 Task: Check the average views per listing of formal dining room in the last 3 years.
Action: Mouse moved to (997, 223)
Screenshot: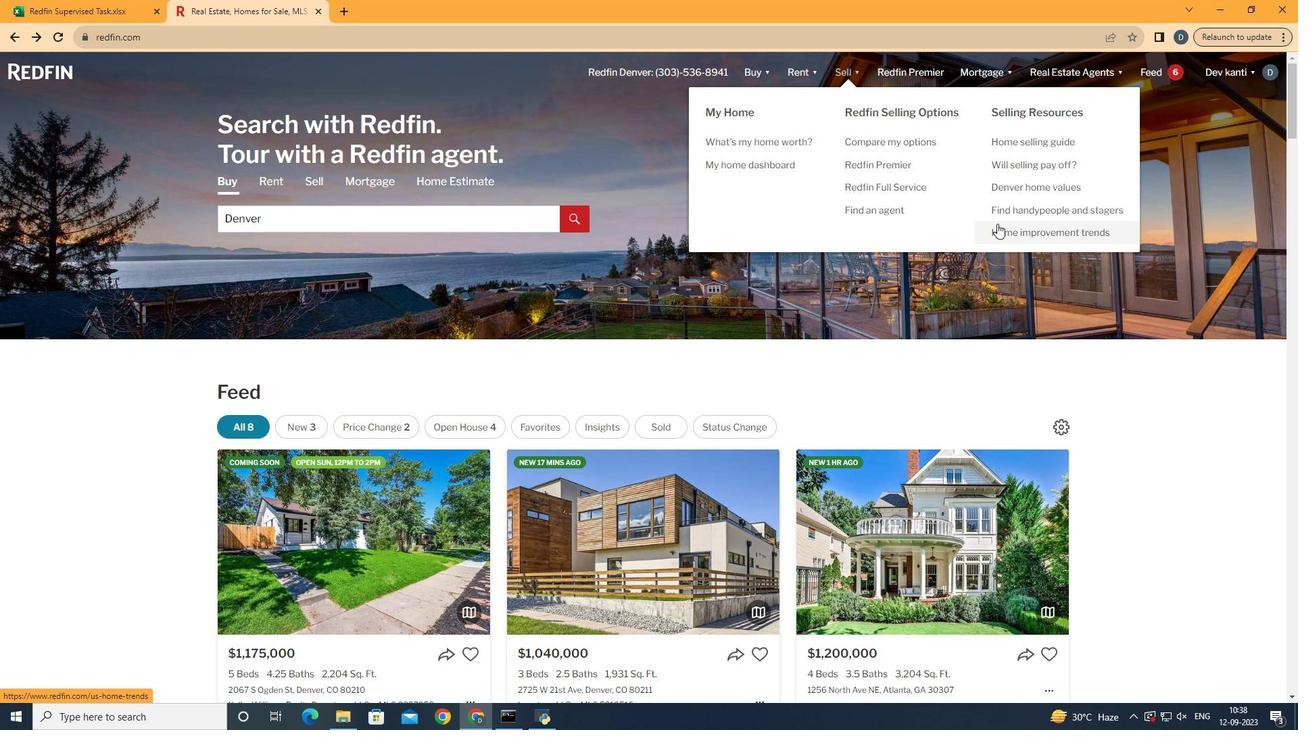 
Action: Mouse pressed left at (997, 223)
Screenshot: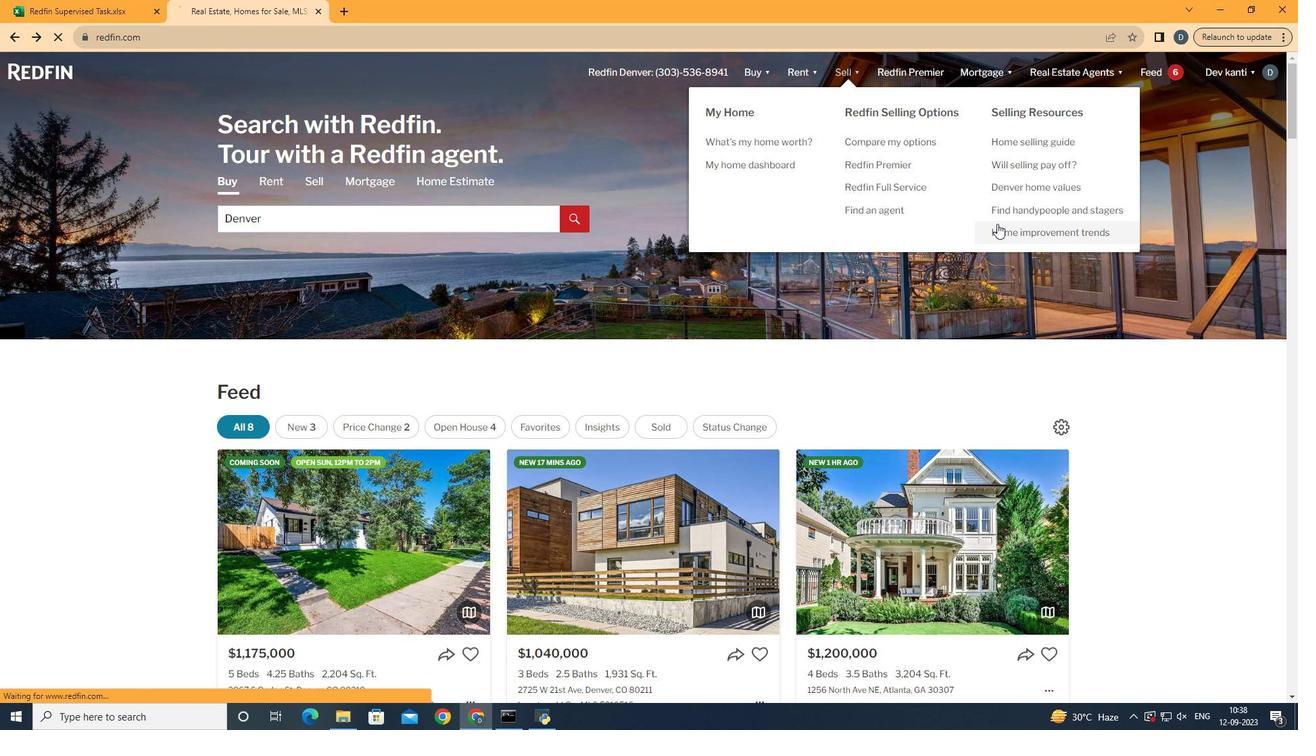 
Action: Mouse moved to (342, 261)
Screenshot: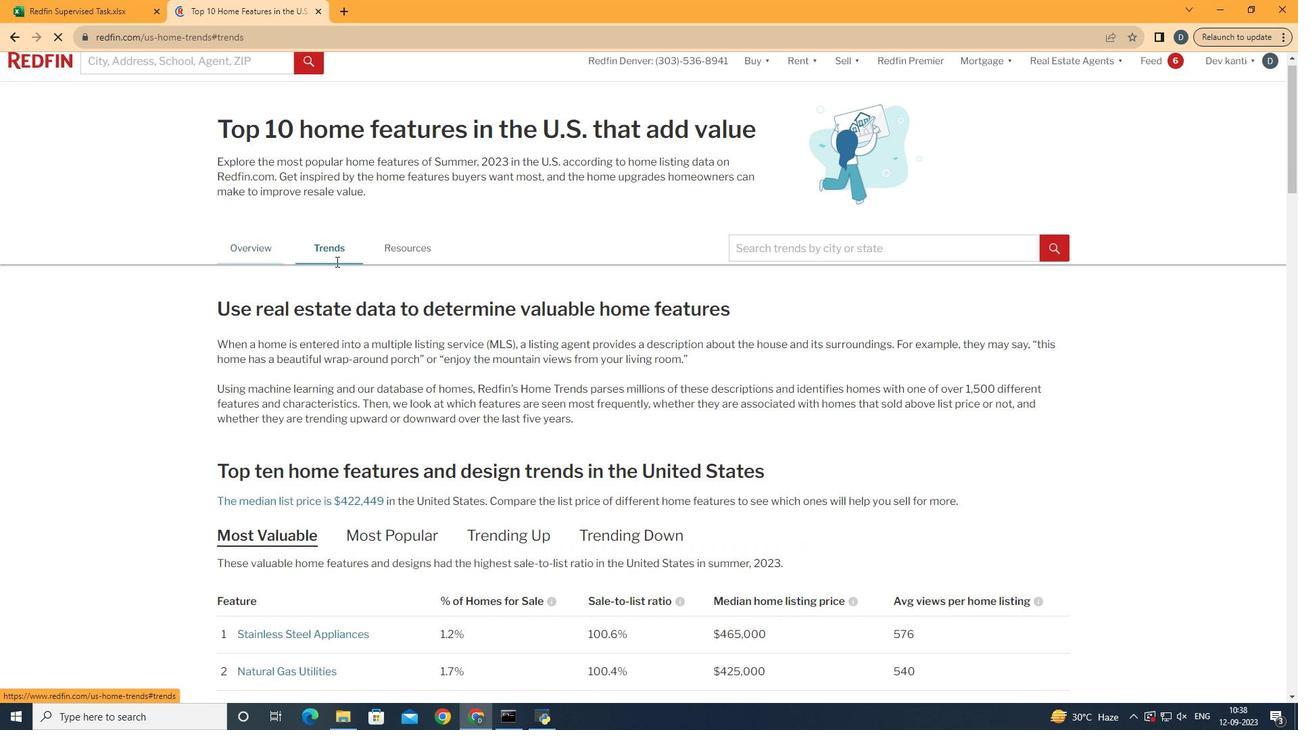 
Action: Mouse pressed left at (342, 261)
Screenshot: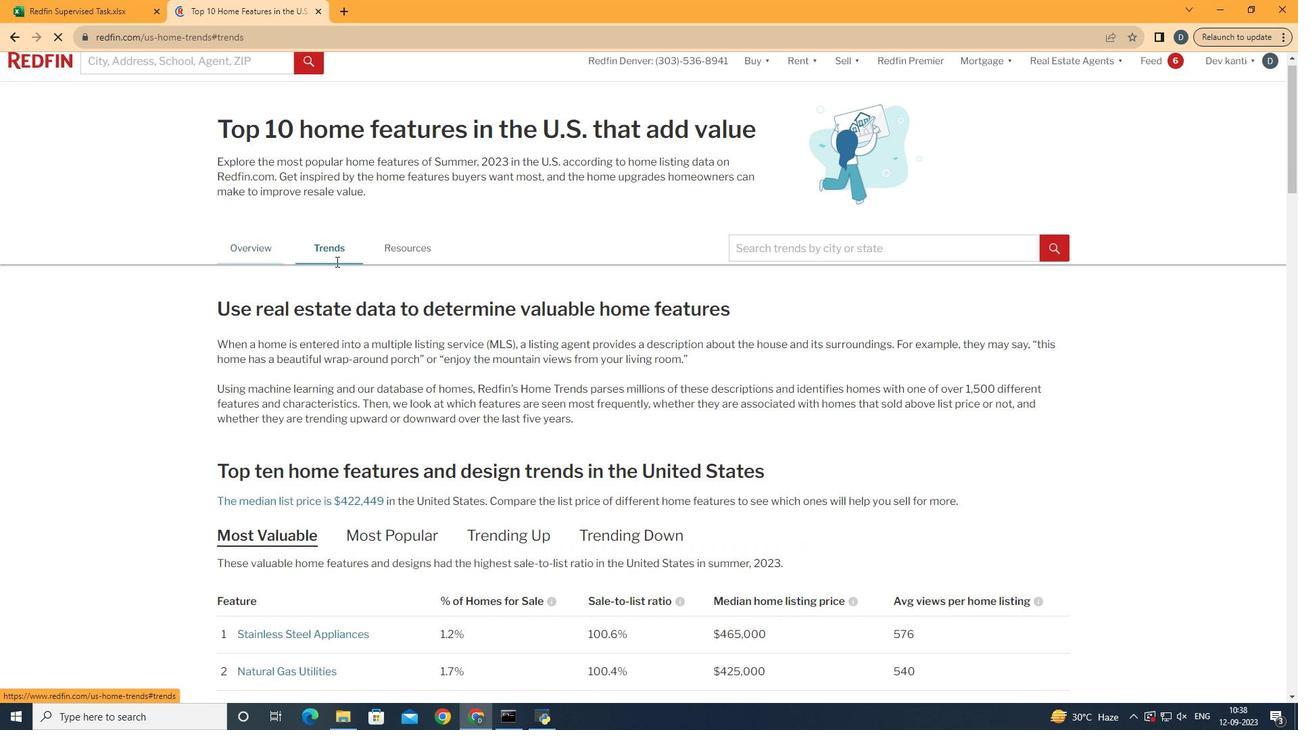 
Action: Mouse moved to (421, 348)
Screenshot: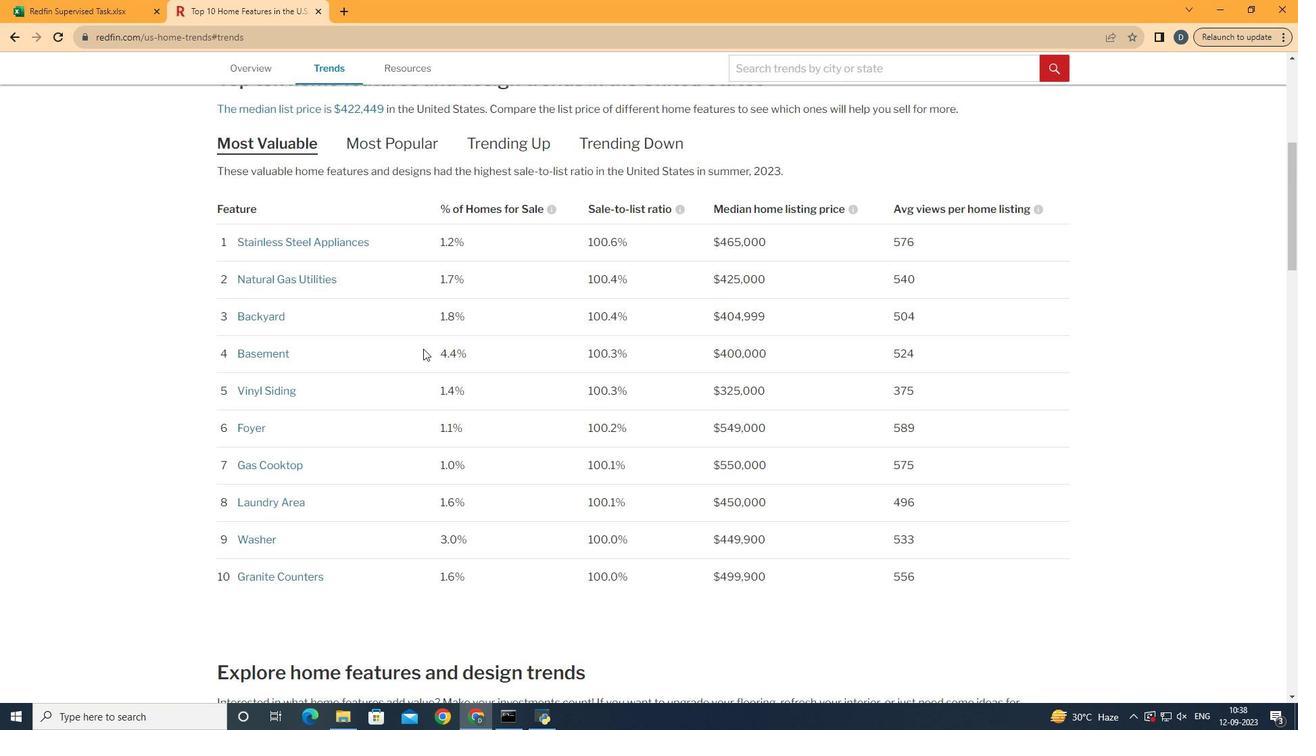 
Action: Mouse scrolled (421, 348) with delta (0, 0)
Screenshot: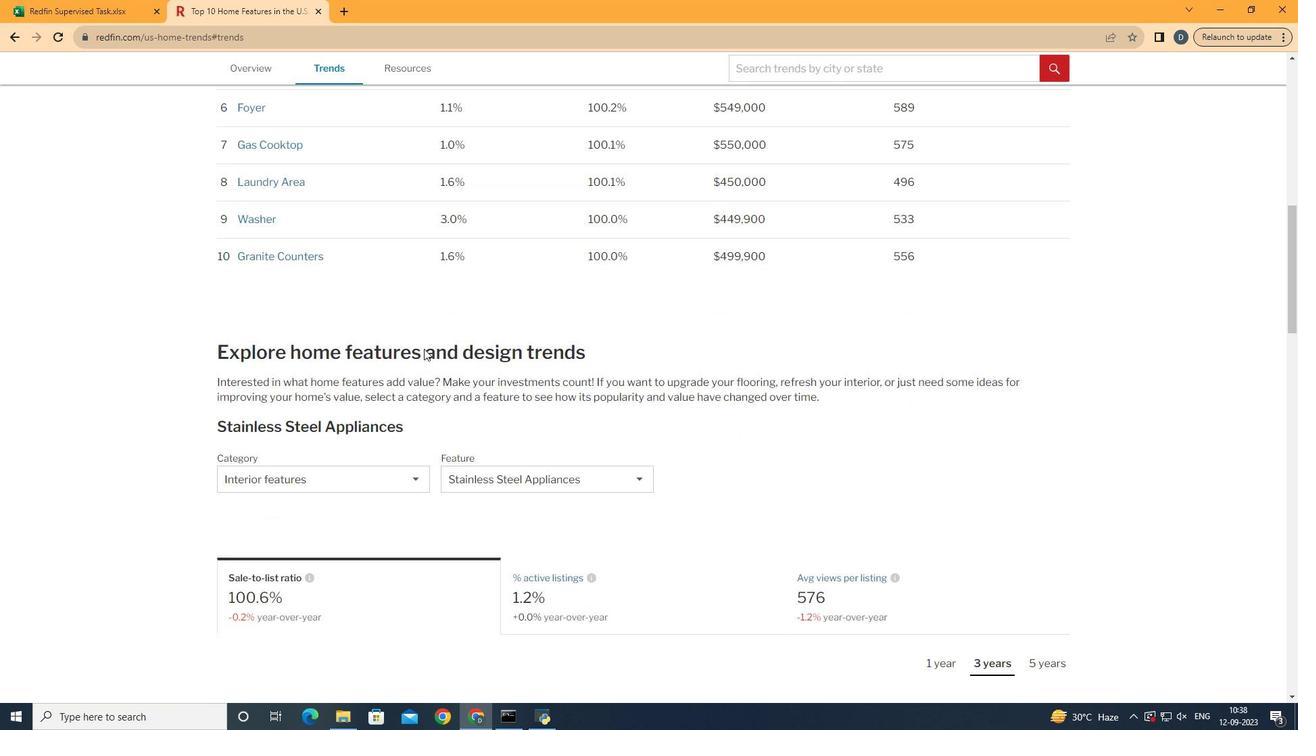 
Action: Mouse scrolled (421, 348) with delta (0, 0)
Screenshot: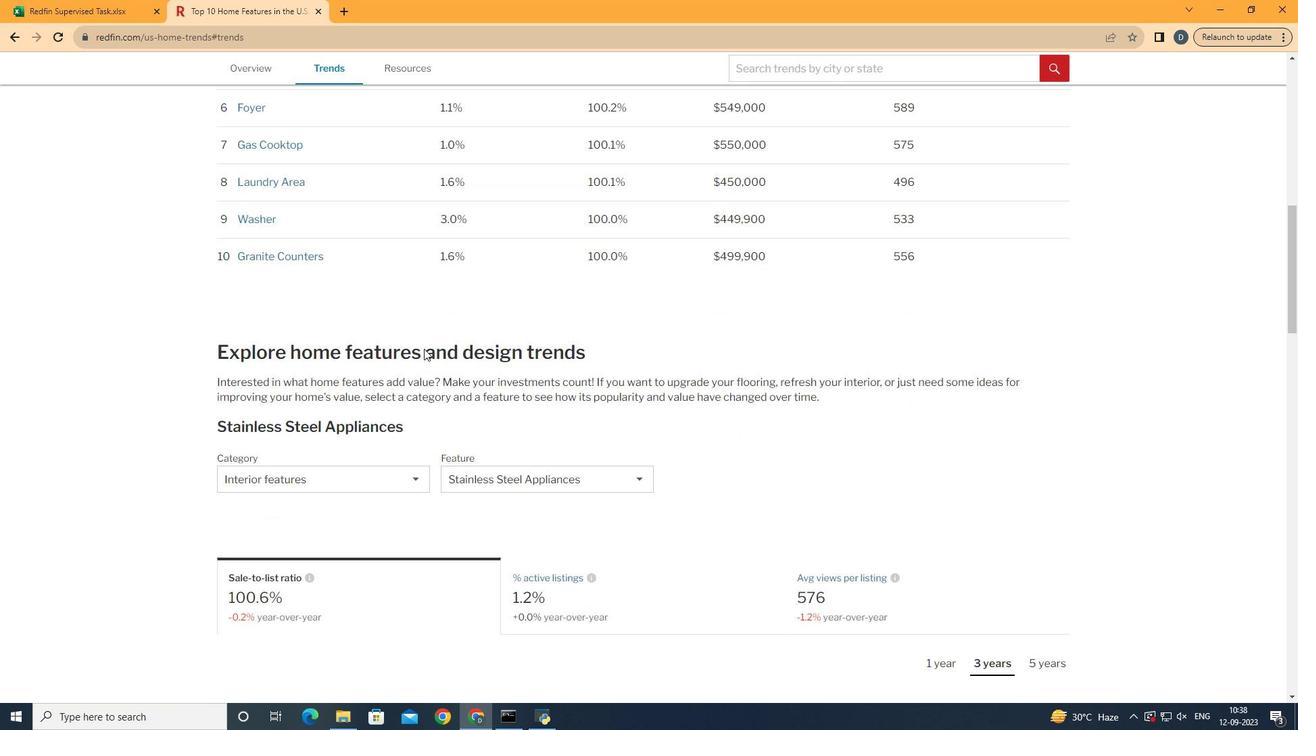 
Action: Mouse scrolled (421, 348) with delta (0, 0)
Screenshot: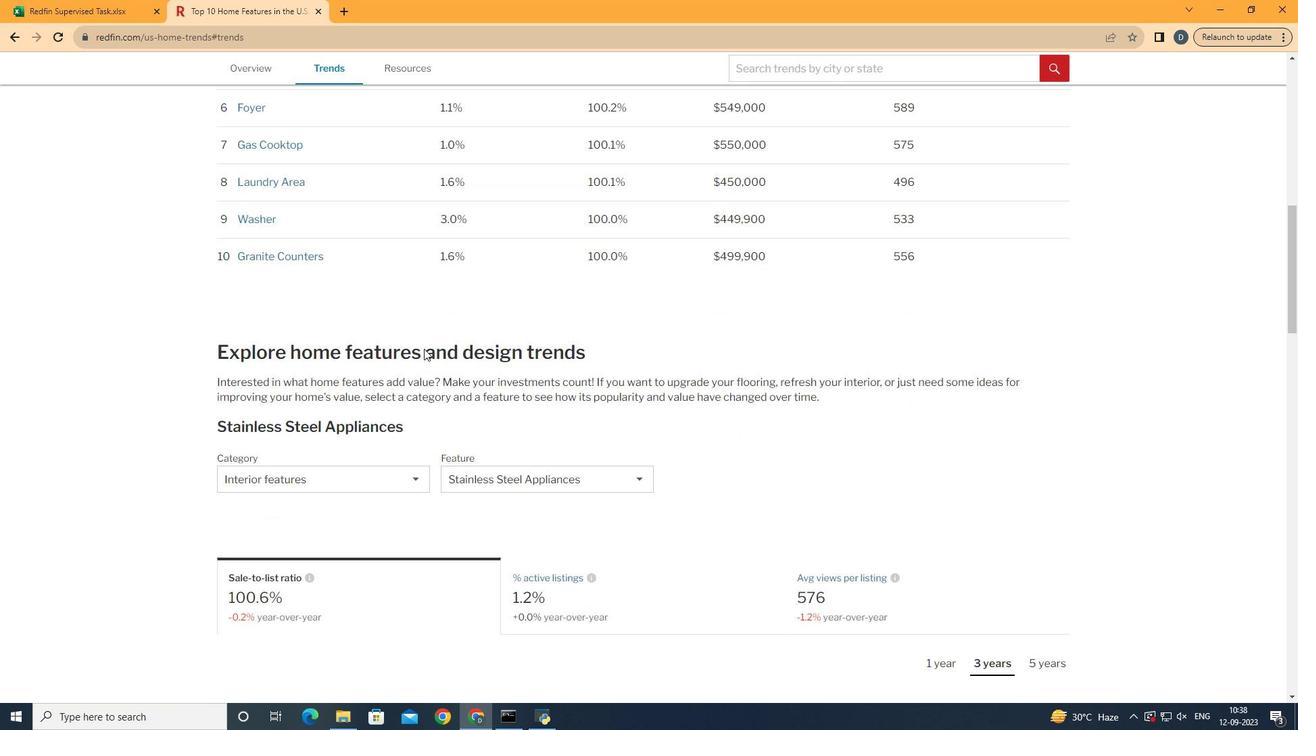 
Action: Mouse scrolled (421, 348) with delta (0, 0)
Screenshot: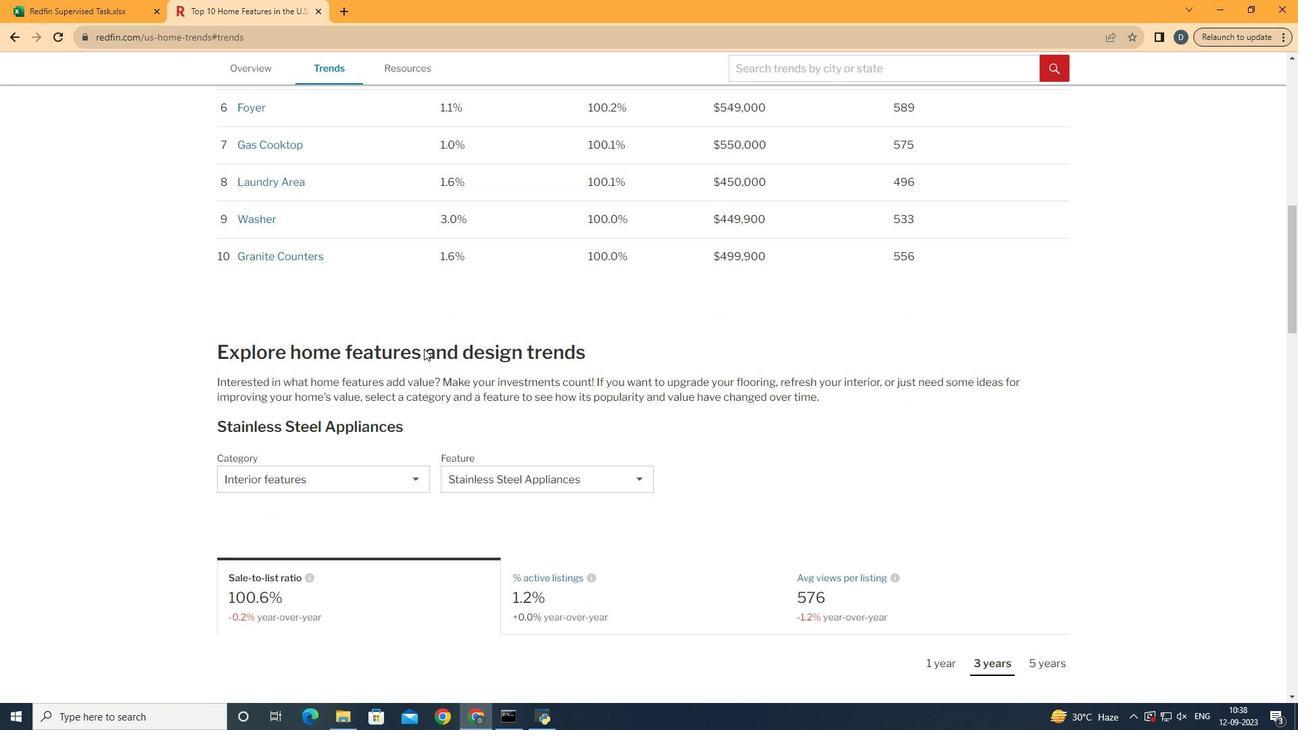
Action: Mouse moved to (422, 348)
Screenshot: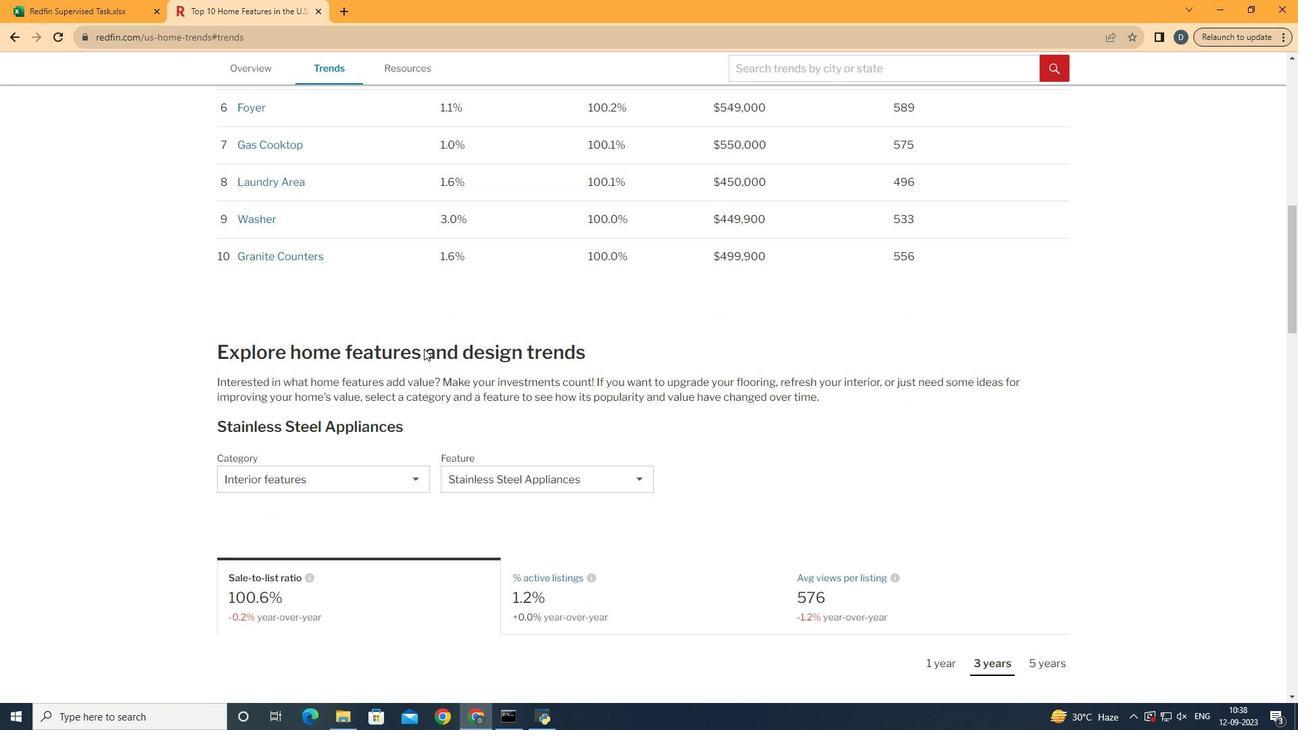 
Action: Mouse scrolled (422, 348) with delta (0, 0)
Screenshot: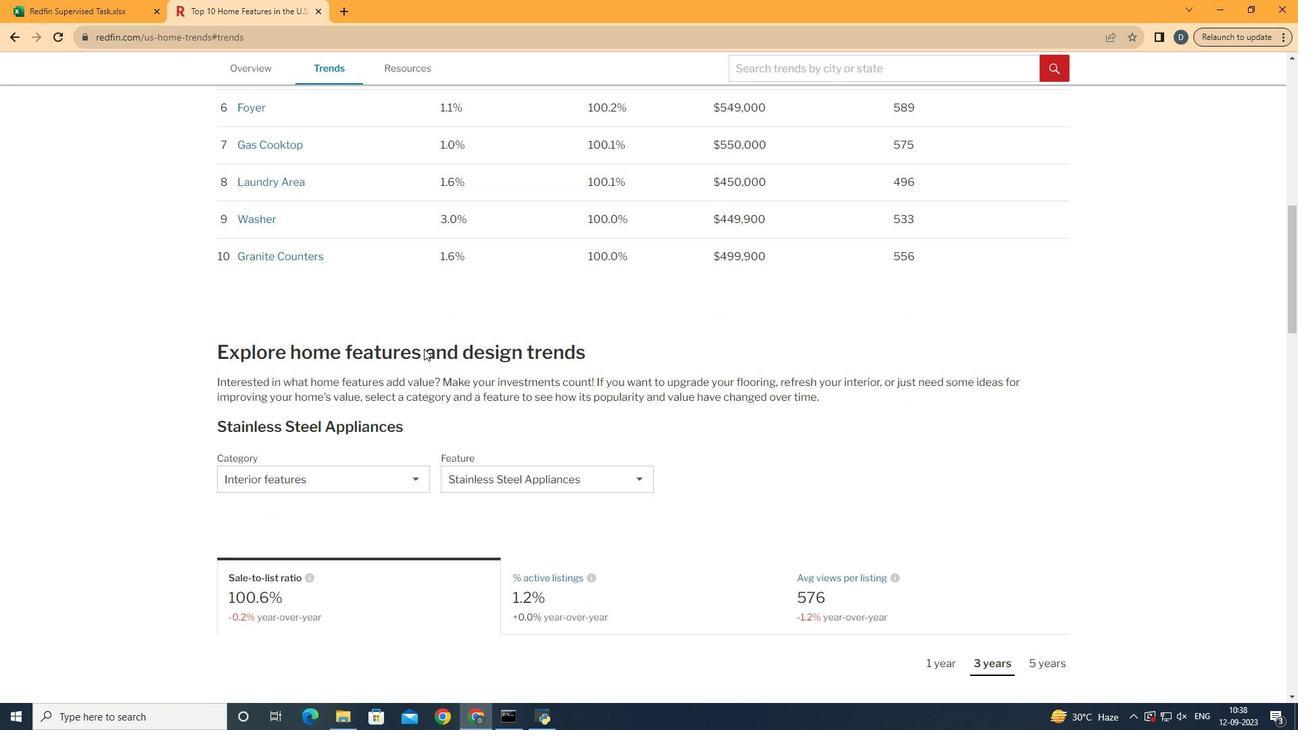
Action: Mouse moved to (424, 348)
Screenshot: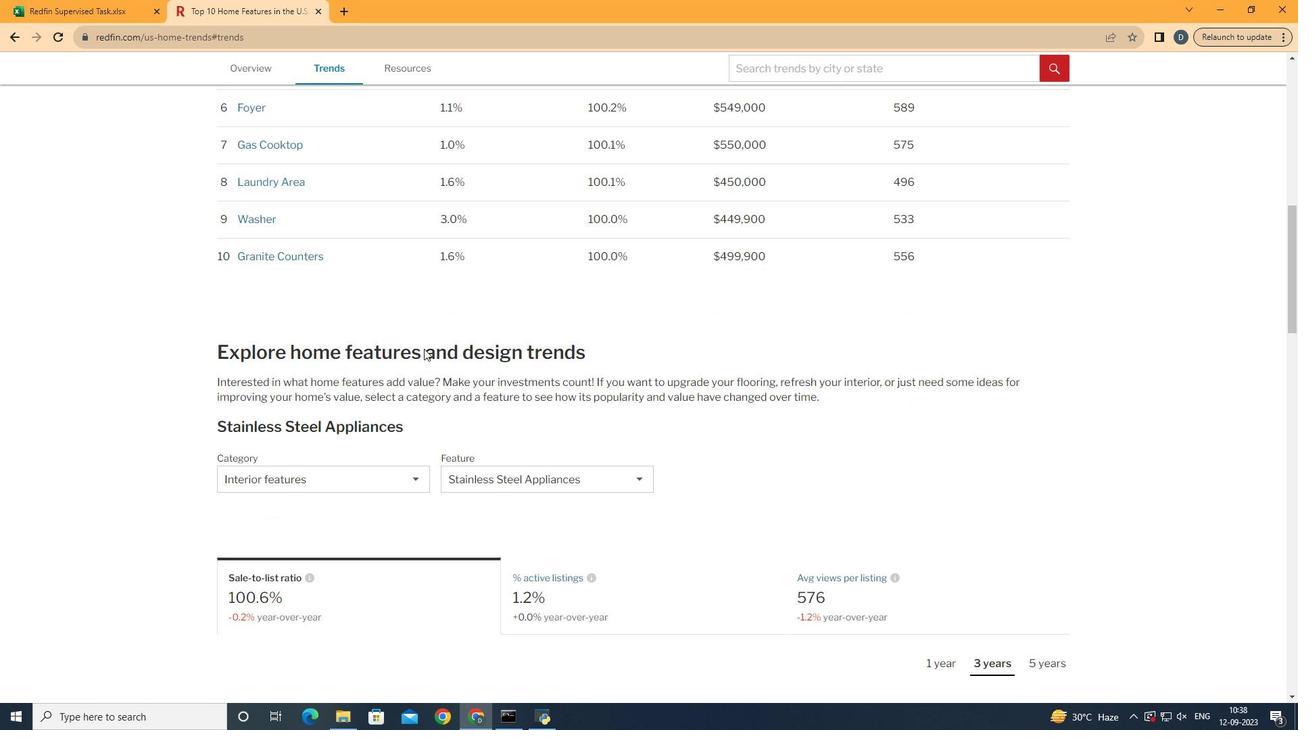 
Action: Mouse scrolled (424, 348) with delta (0, 0)
Screenshot: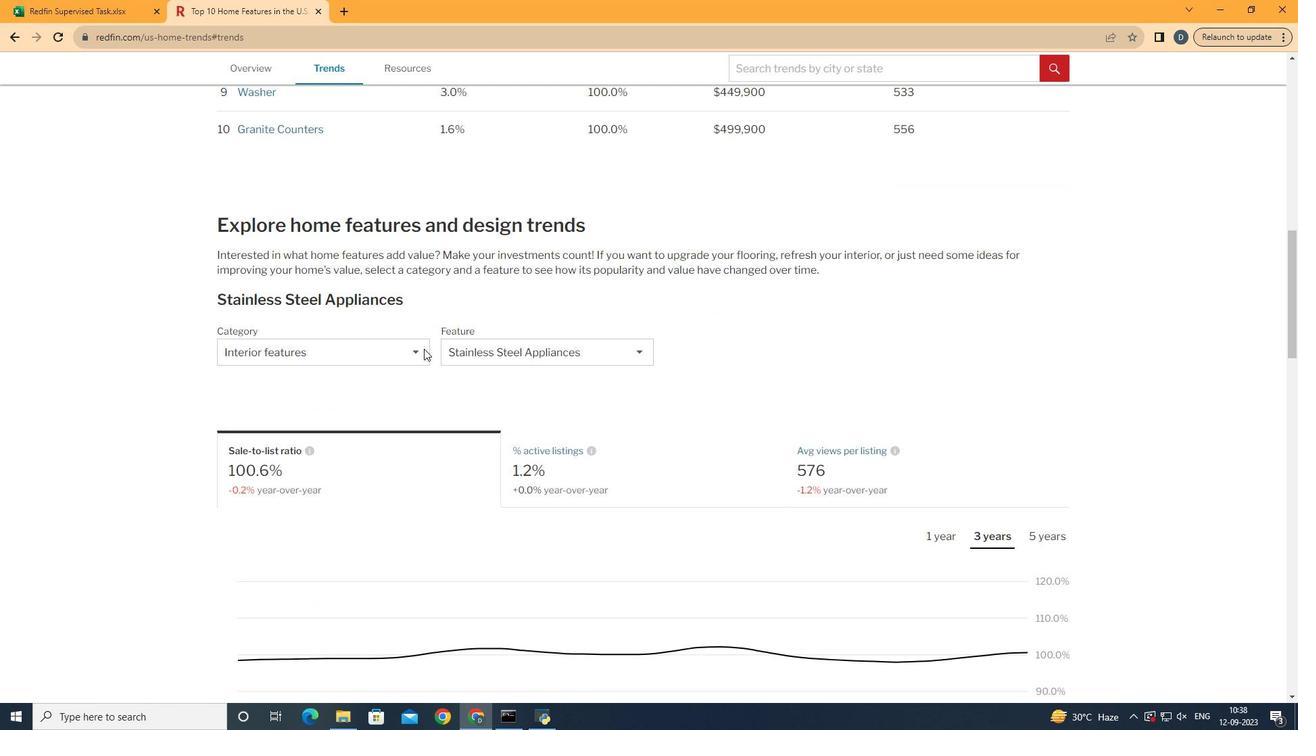 
Action: Mouse scrolled (424, 348) with delta (0, 0)
Screenshot: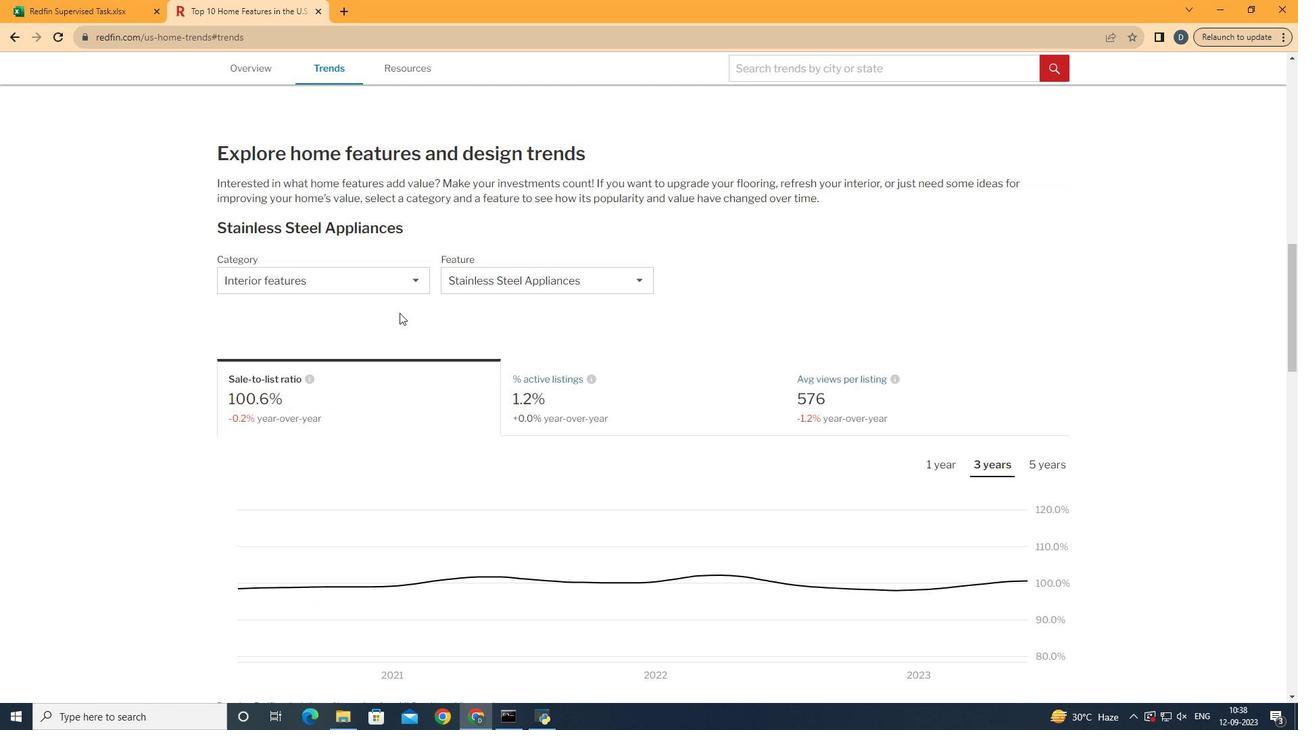 
Action: Mouse scrolled (424, 348) with delta (0, 0)
Screenshot: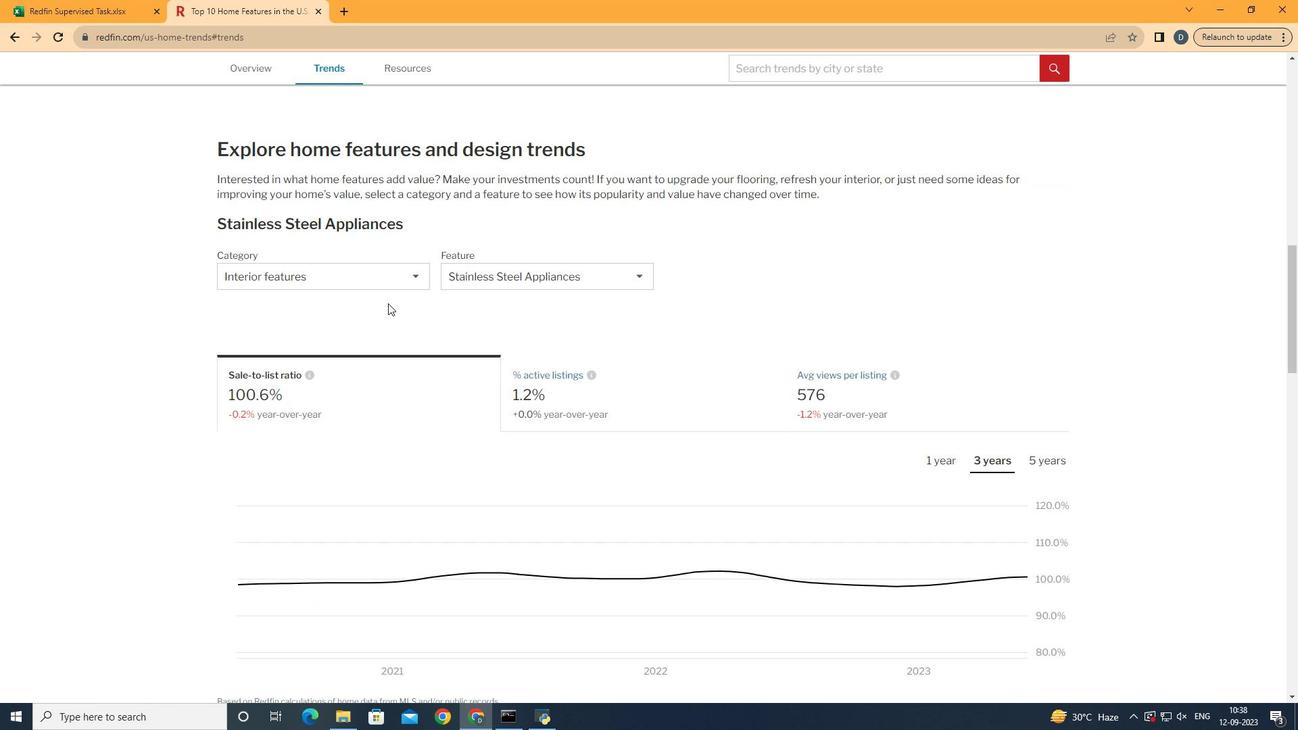 
Action: Mouse moved to (384, 278)
Screenshot: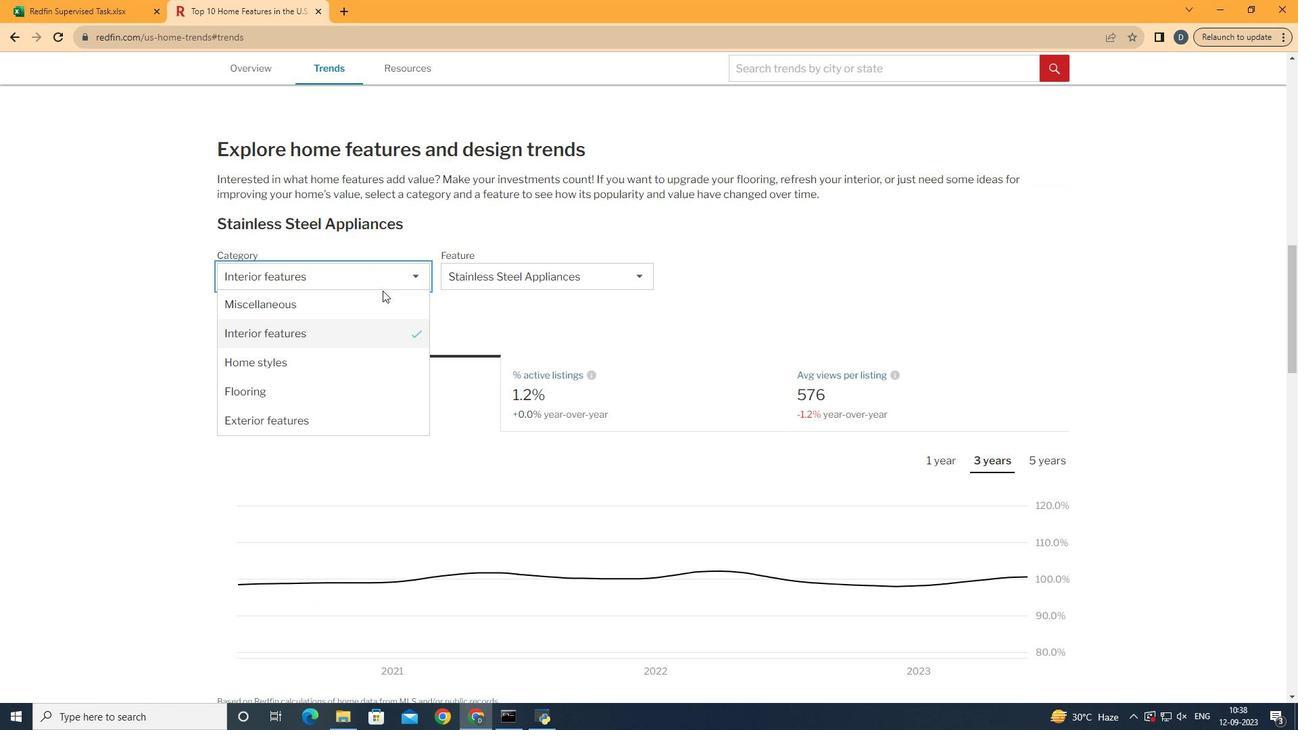
Action: Mouse pressed left at (384, 278)
Screenshot: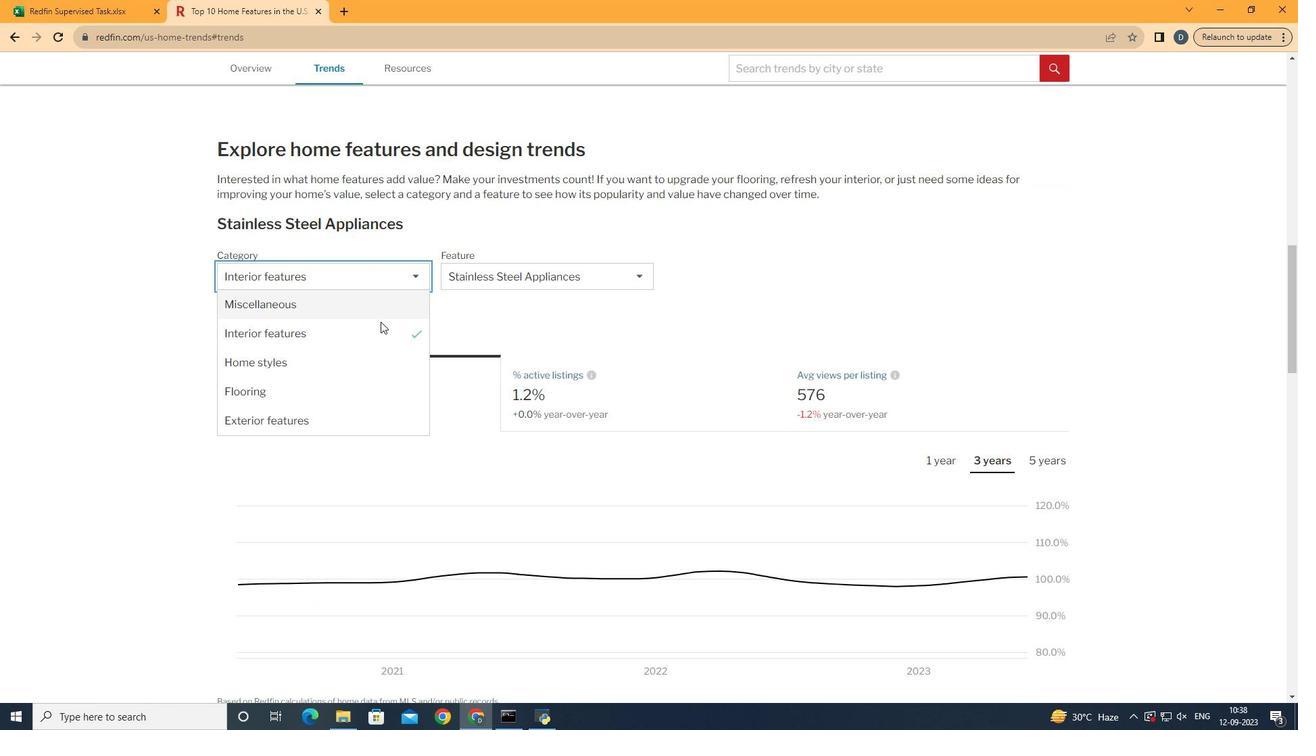 
Action: Mouse moved to (380, 336)
Screenshot: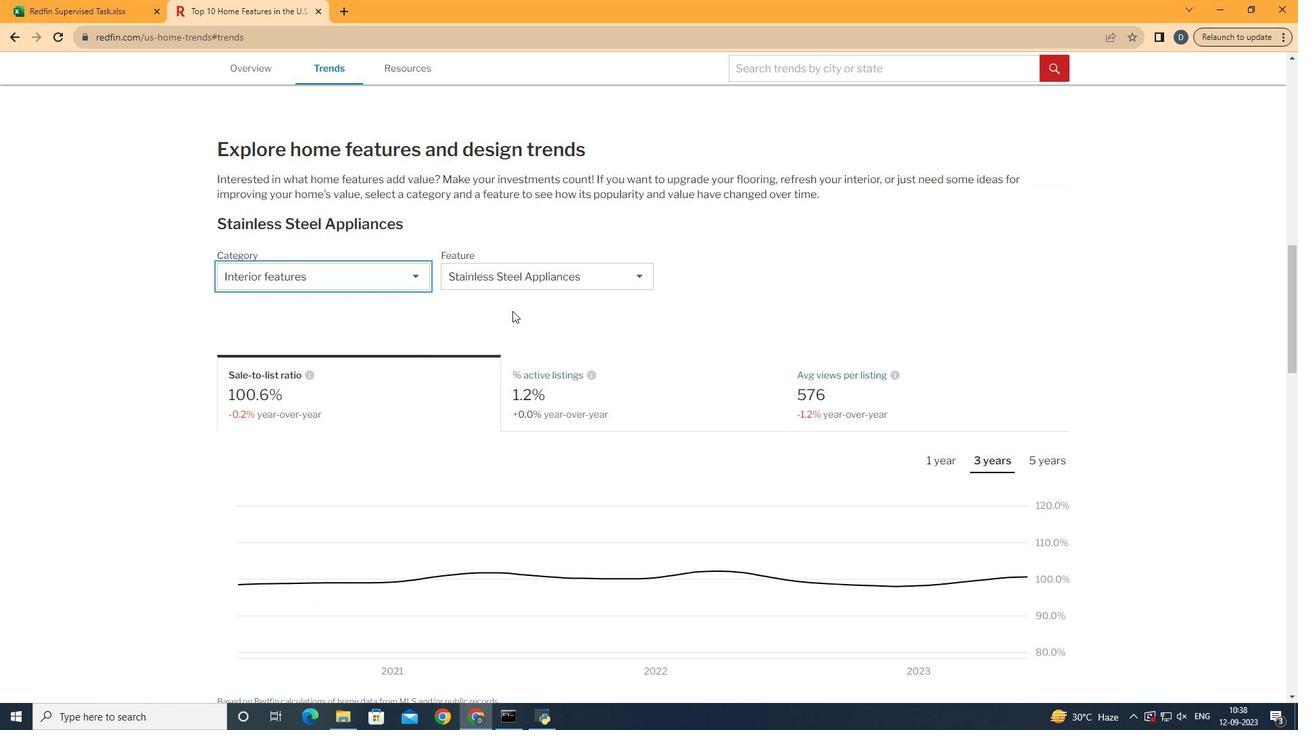 
Action: Mouse pressed left at (380, 336)
Screenshot: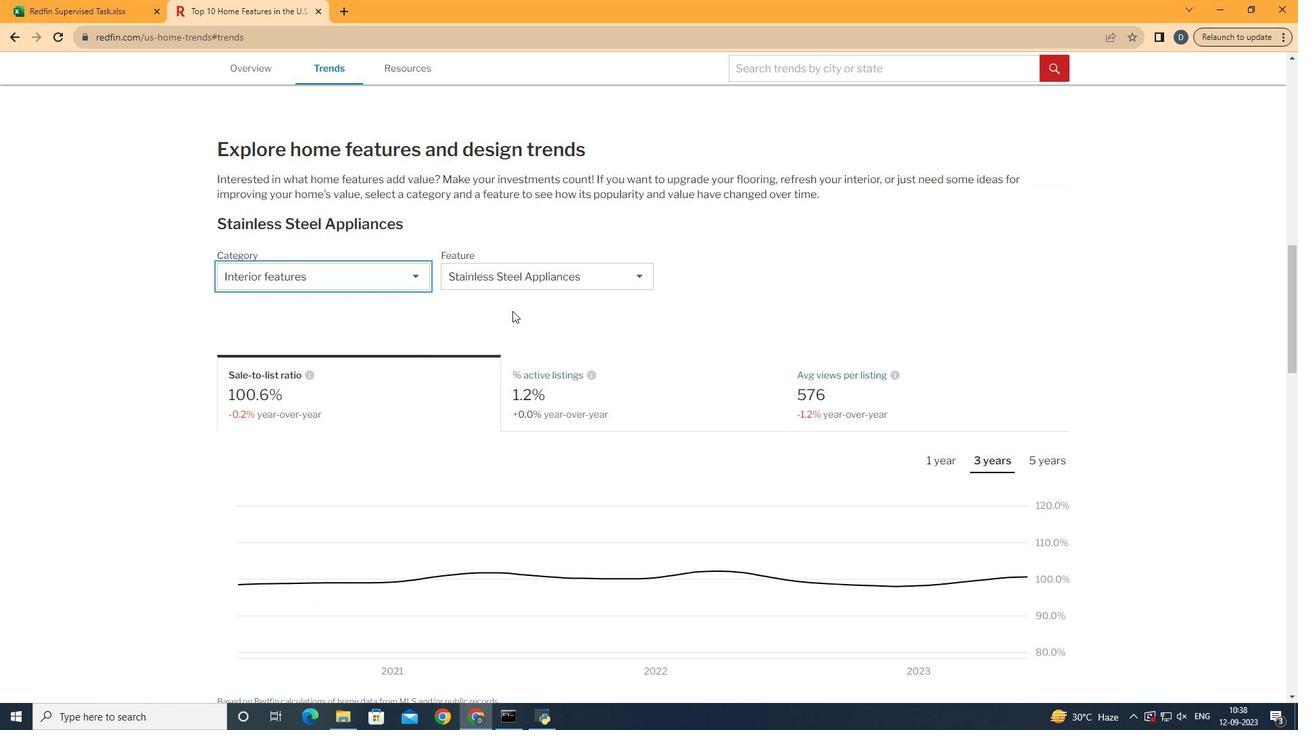 
Action: Mouse moved to (552, 284)
Screenshot: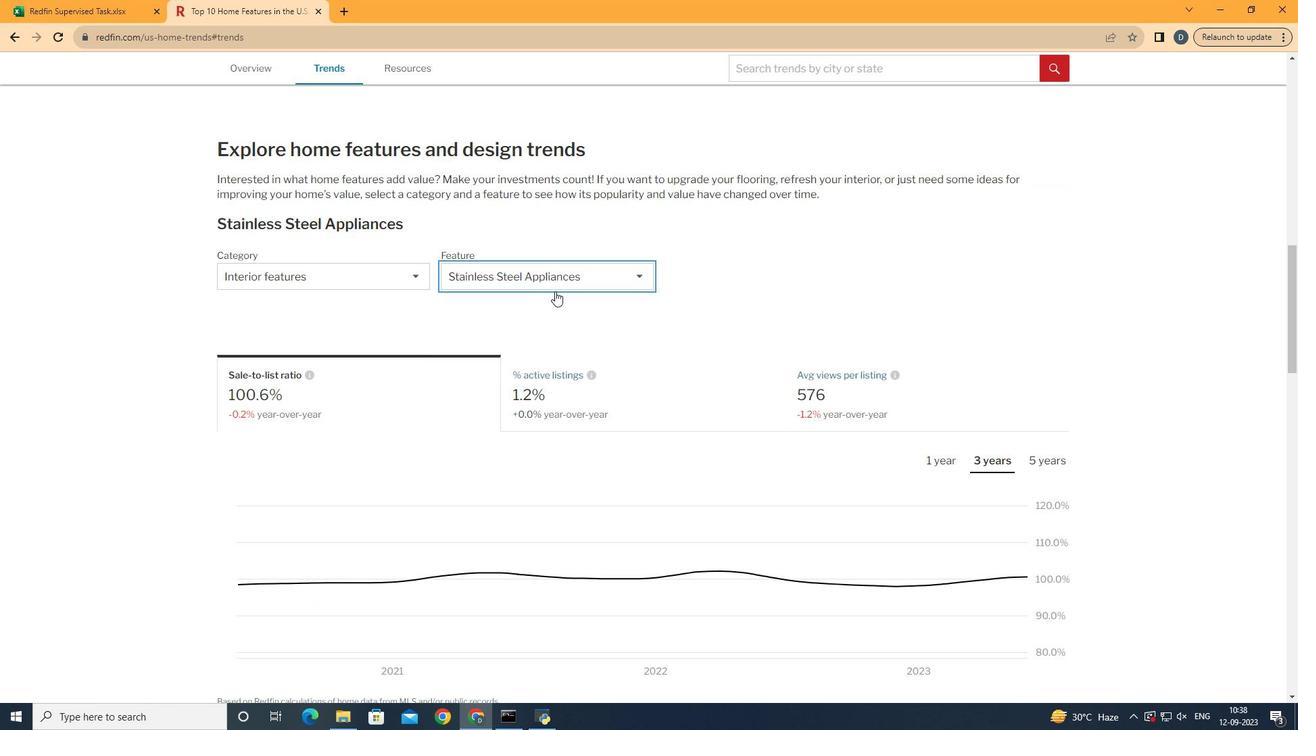 
Action: Mouse pressed left at (552, 284)
Screenshot: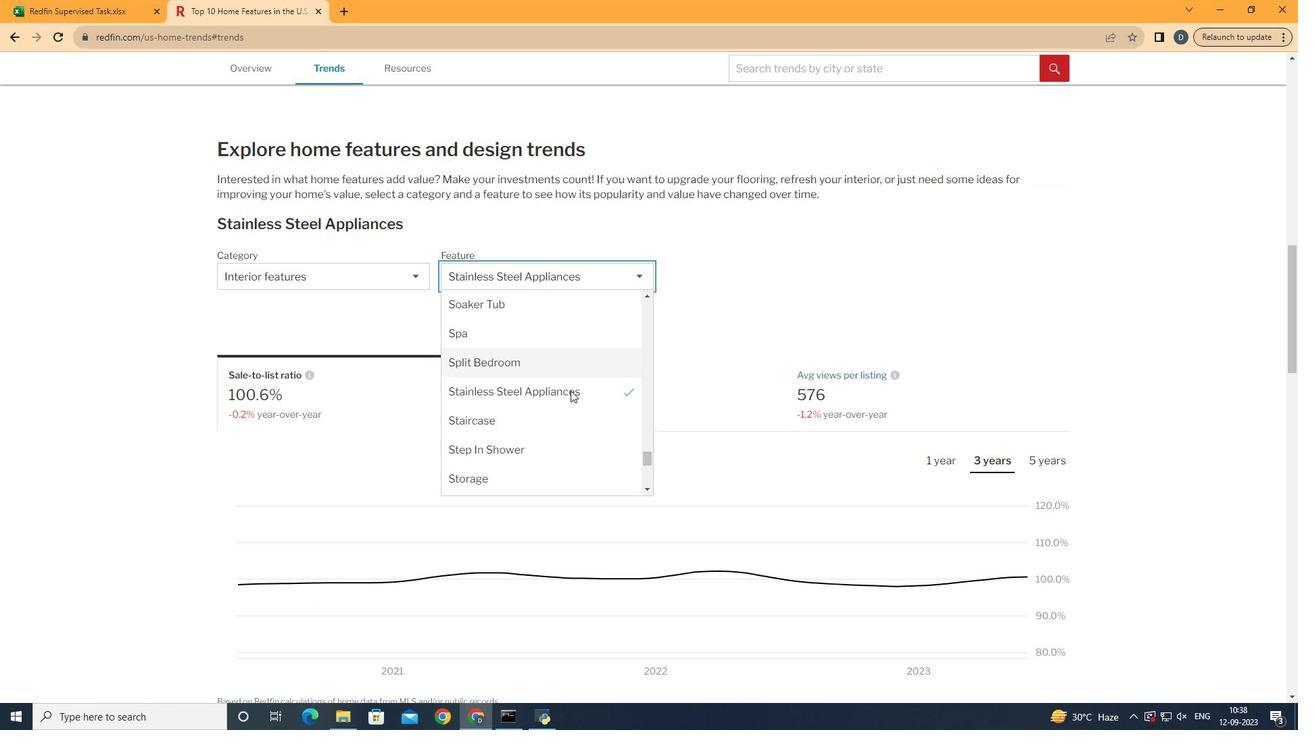 
Action: Mouse moved to (570, 390)
Screenshot: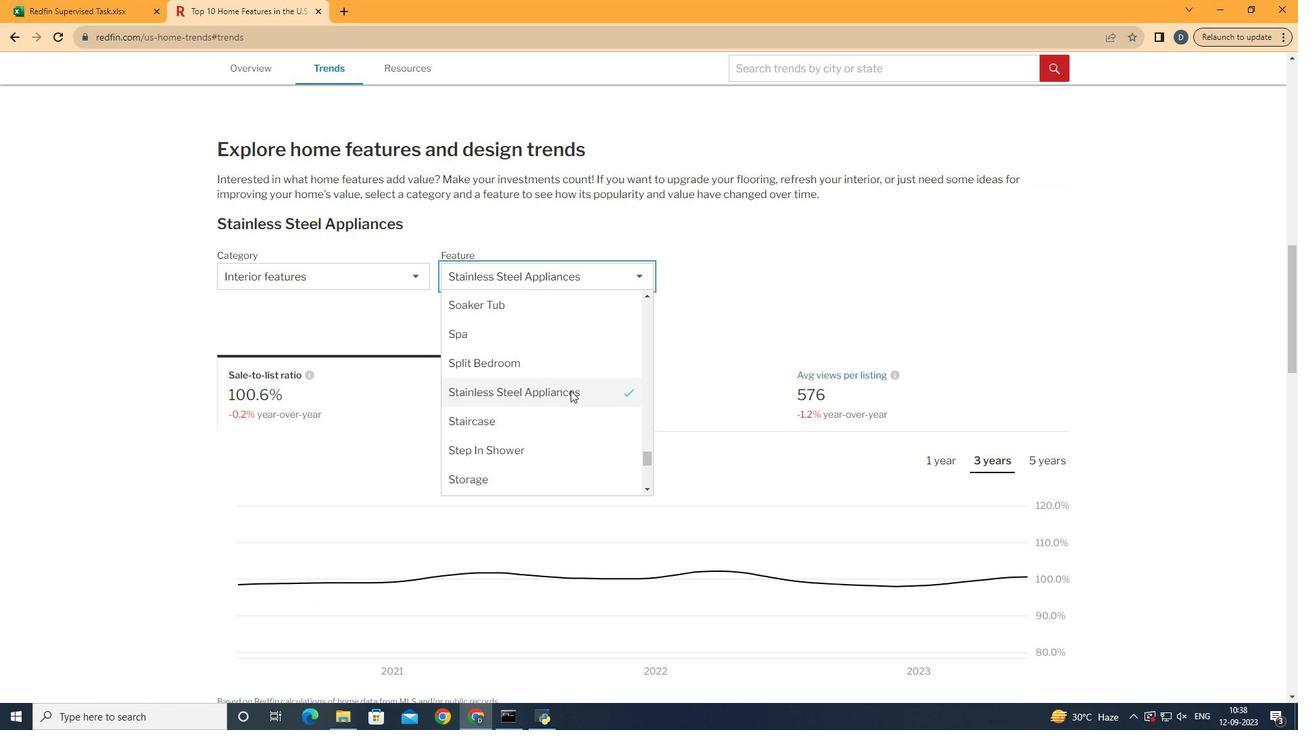 
Action: Mouse scrolled (570, 391) with delta (0, 0)
Screenshot: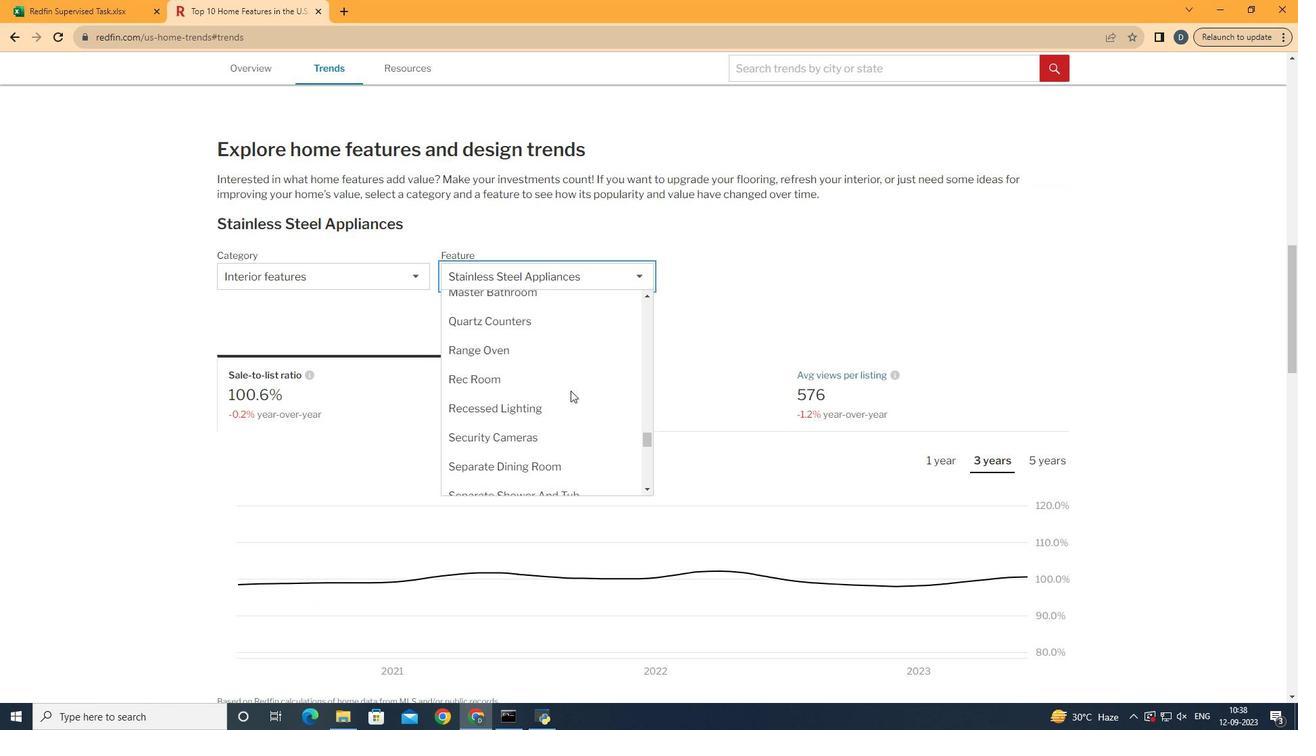 
Action: Mouse scrolled (570, 391) with delta (0, 0)
Screenshot: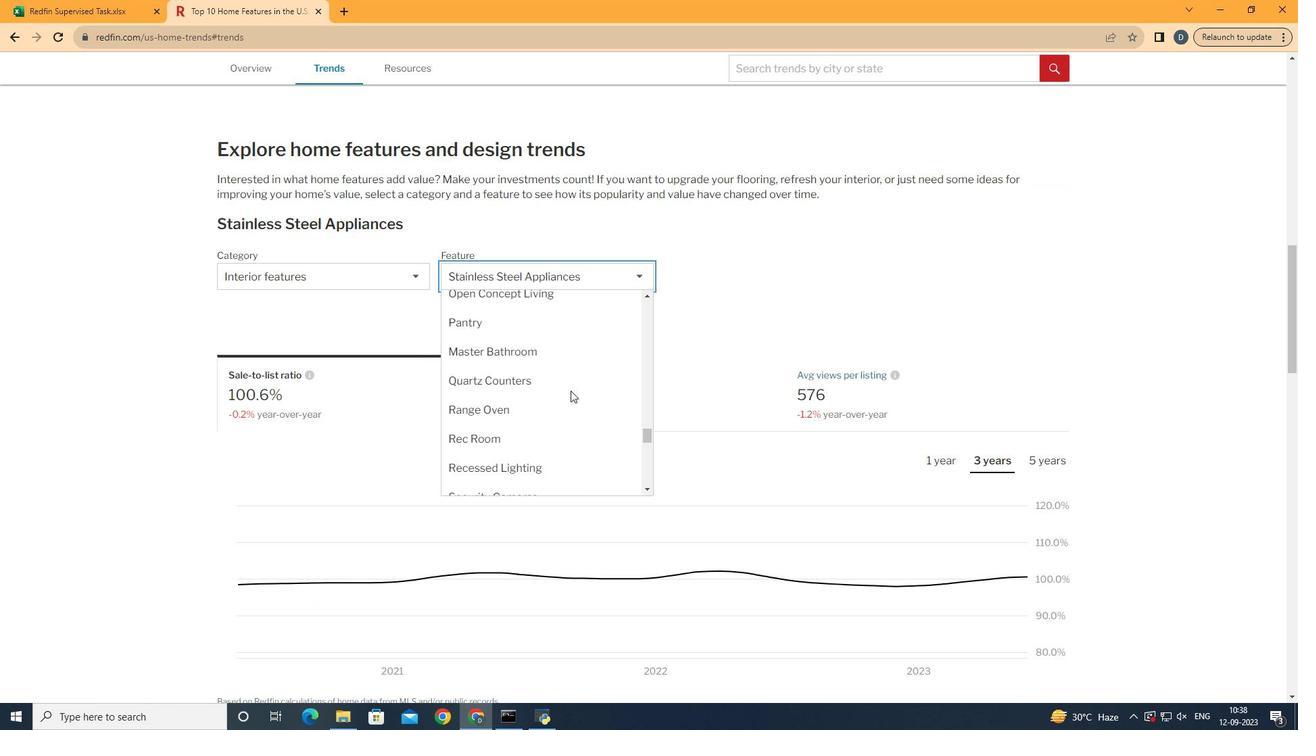
Action: Mouse scrolled (570, 391) with delta (0, 0)
Screenshot: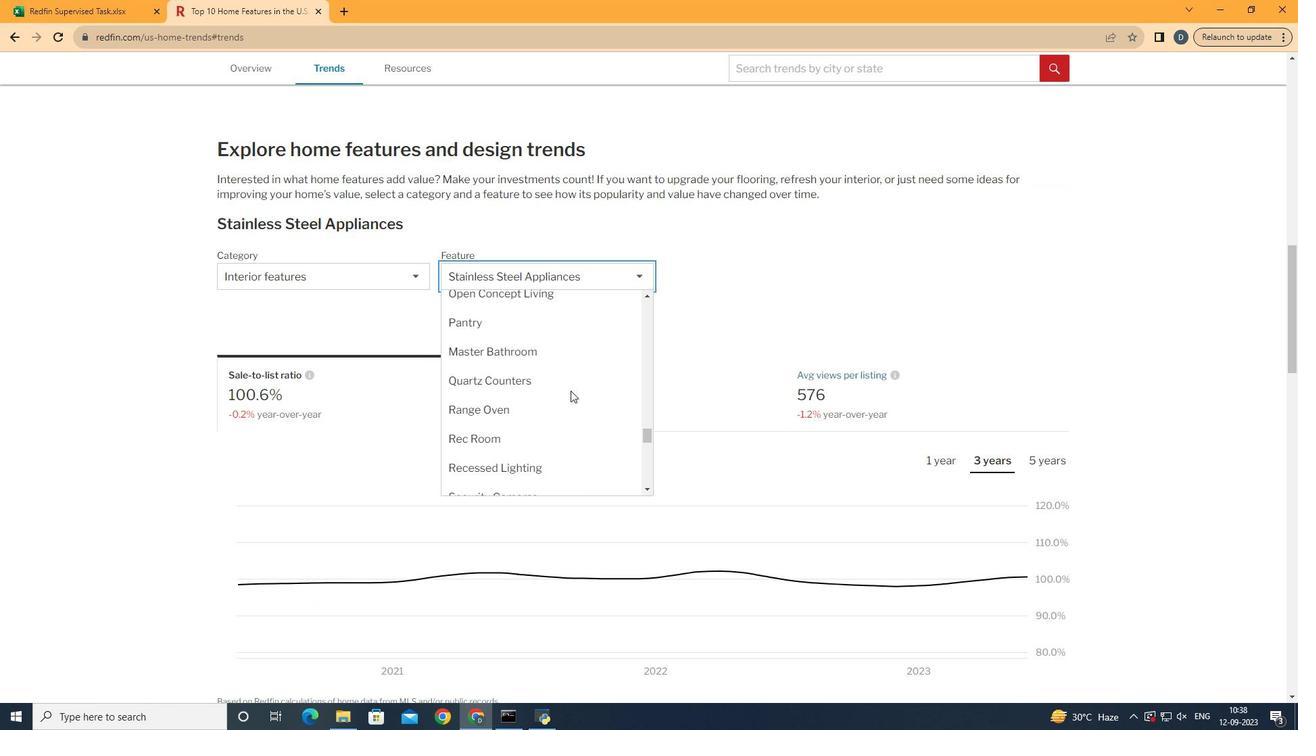 
Action: Mouse scrolled (570, 391) with delta (0, 0)
Screenshot: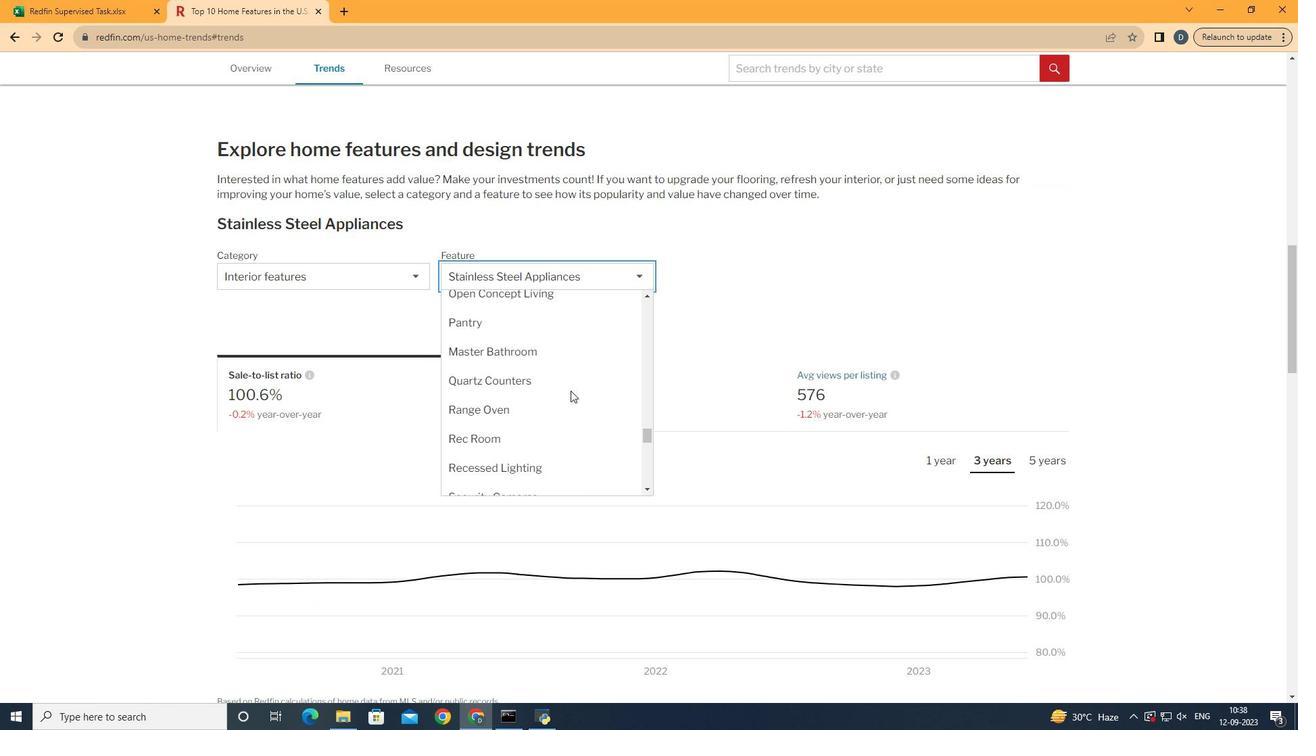 
Action: Mouse scrolled (570, 391) with delta (0, 0)
Screenshot: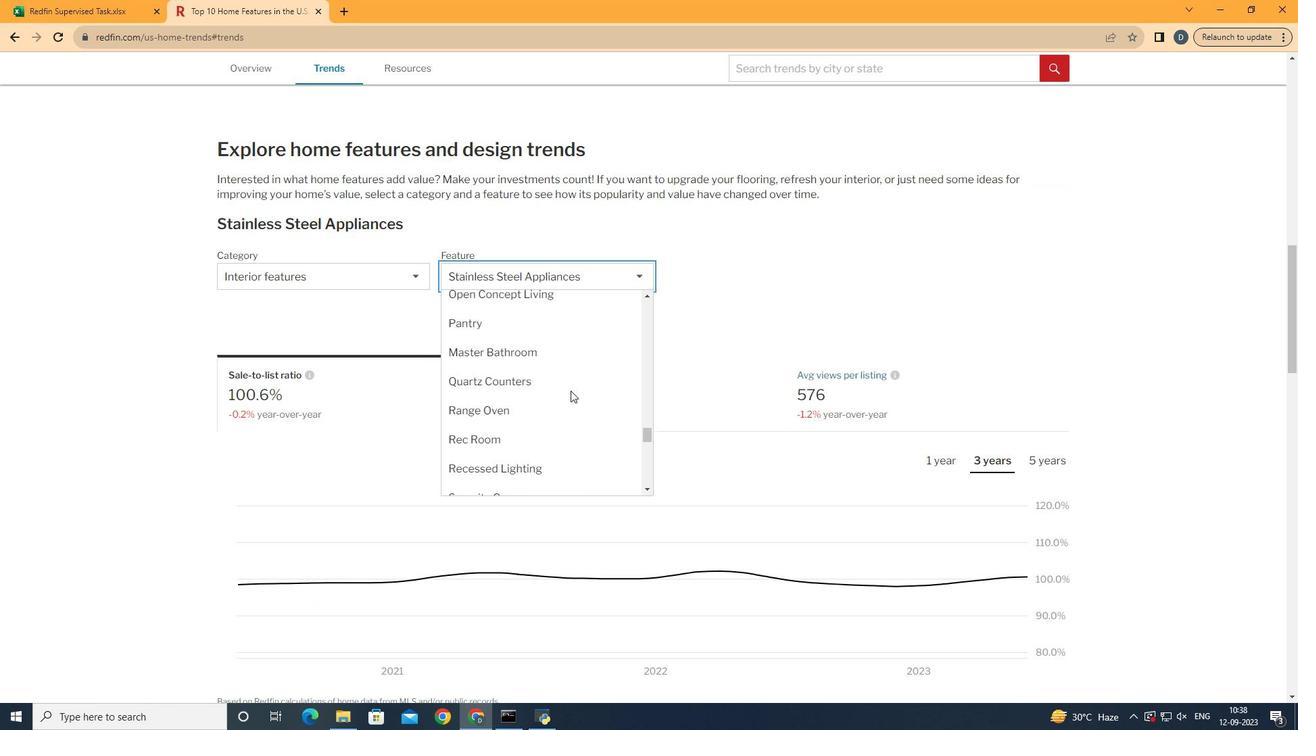 
Action: Mouse scrolled (570, 391) with delta (0, 0)
Screenshot: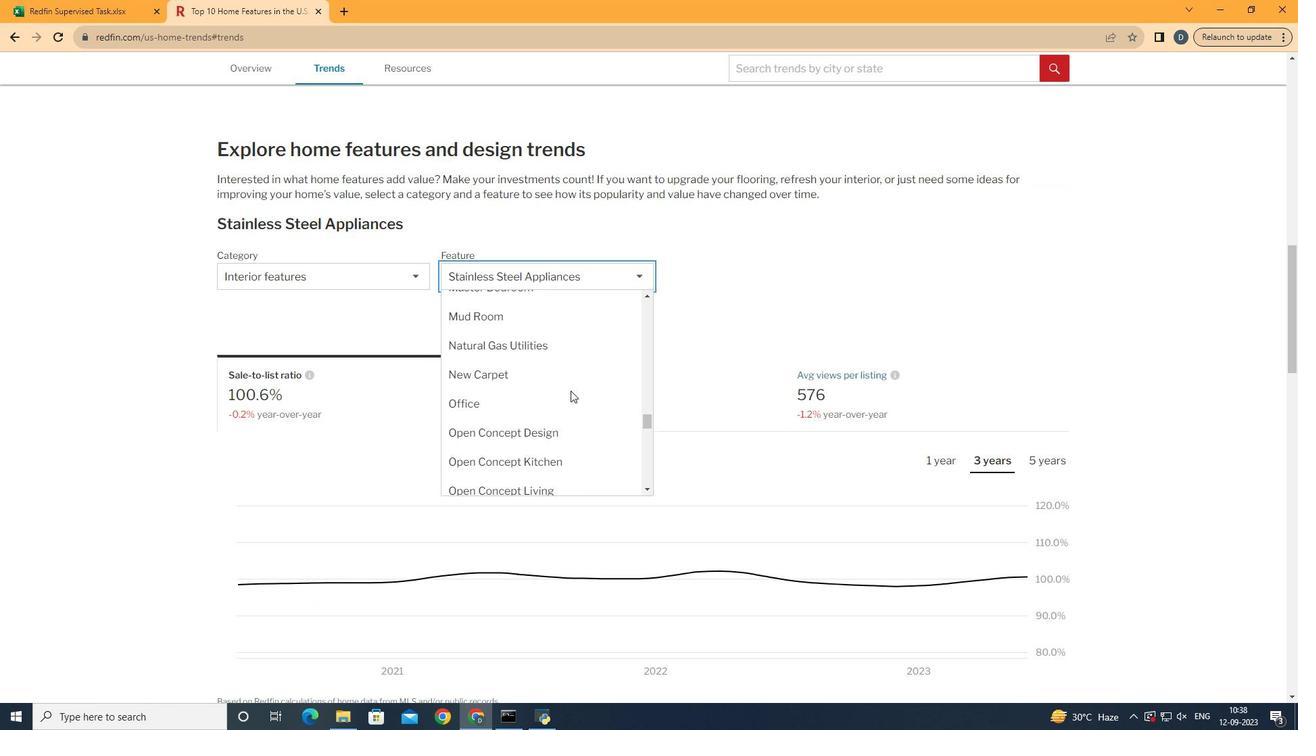 
Action: Mouse scrolled (570, 391) with delta (0, 0)
Screenshot: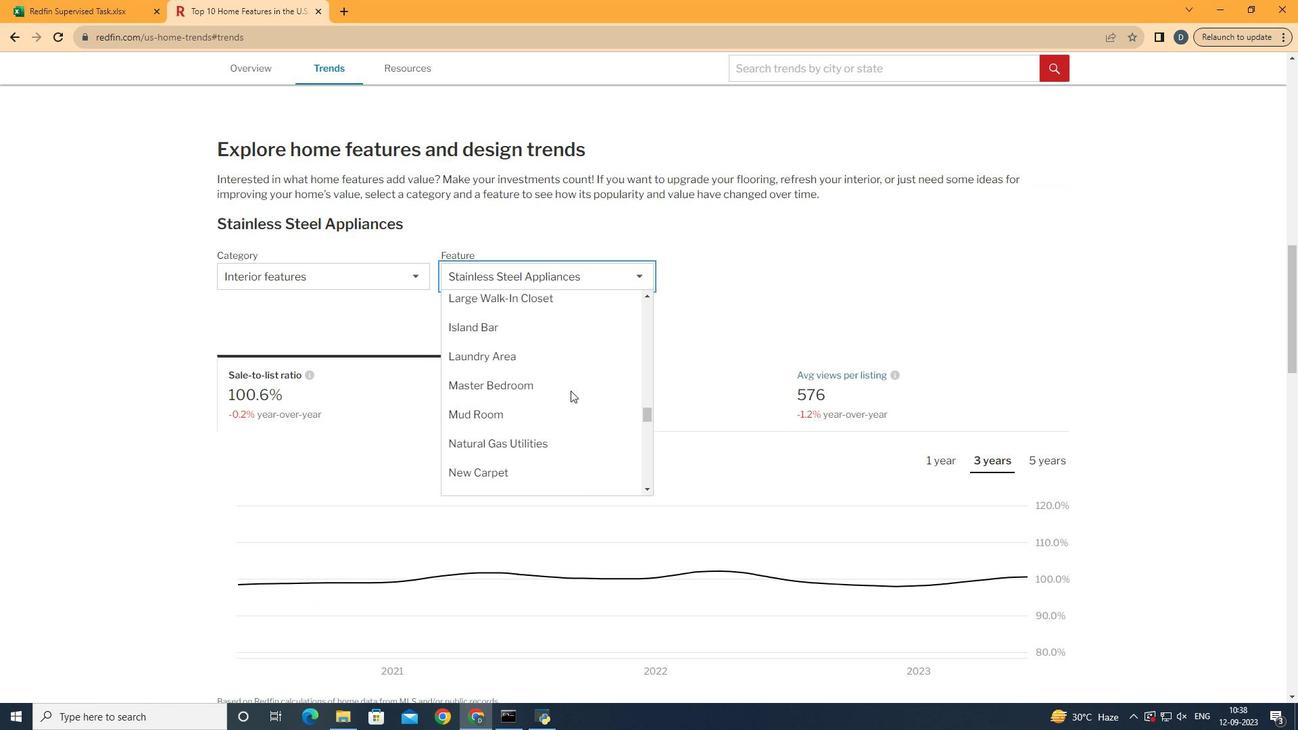 
Action: Mouse scrolled (570, 391) with delta (0, 0)
Screenshot: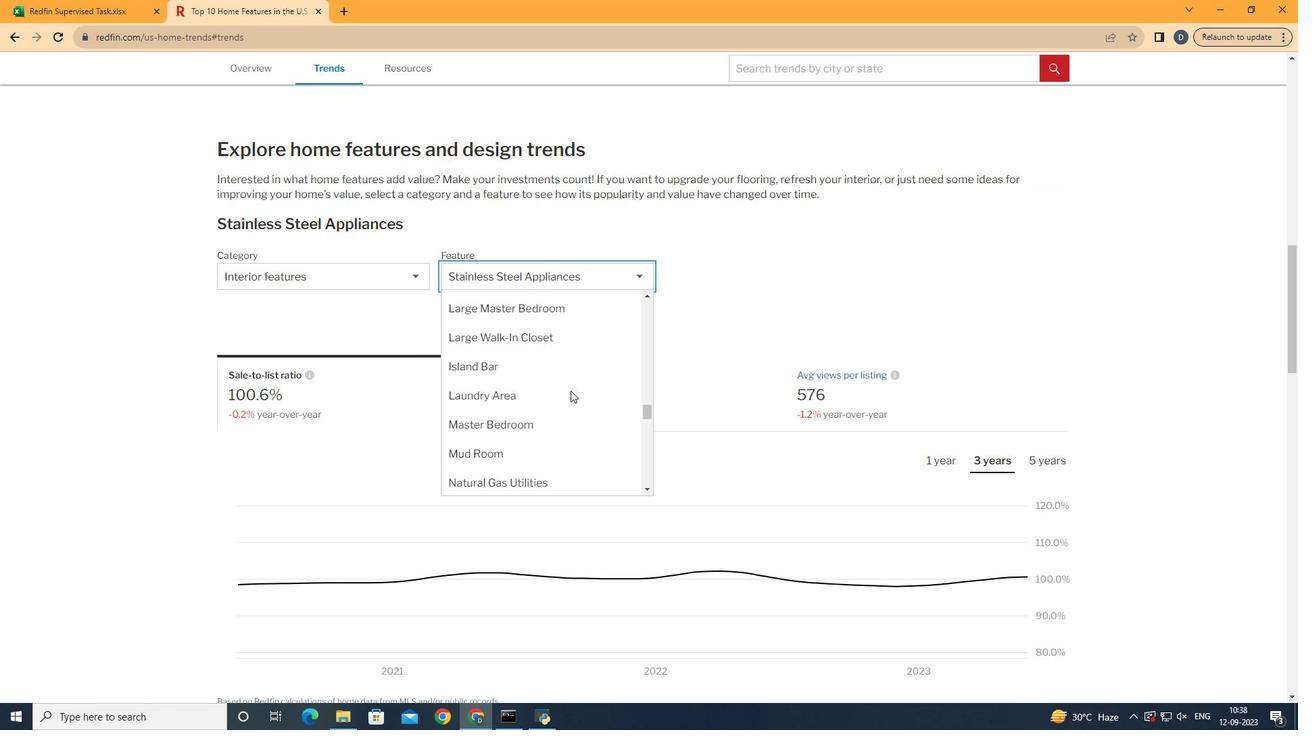 
Action: Mouse scrolled (570, 391) with delta (0, 0)
Screenshot: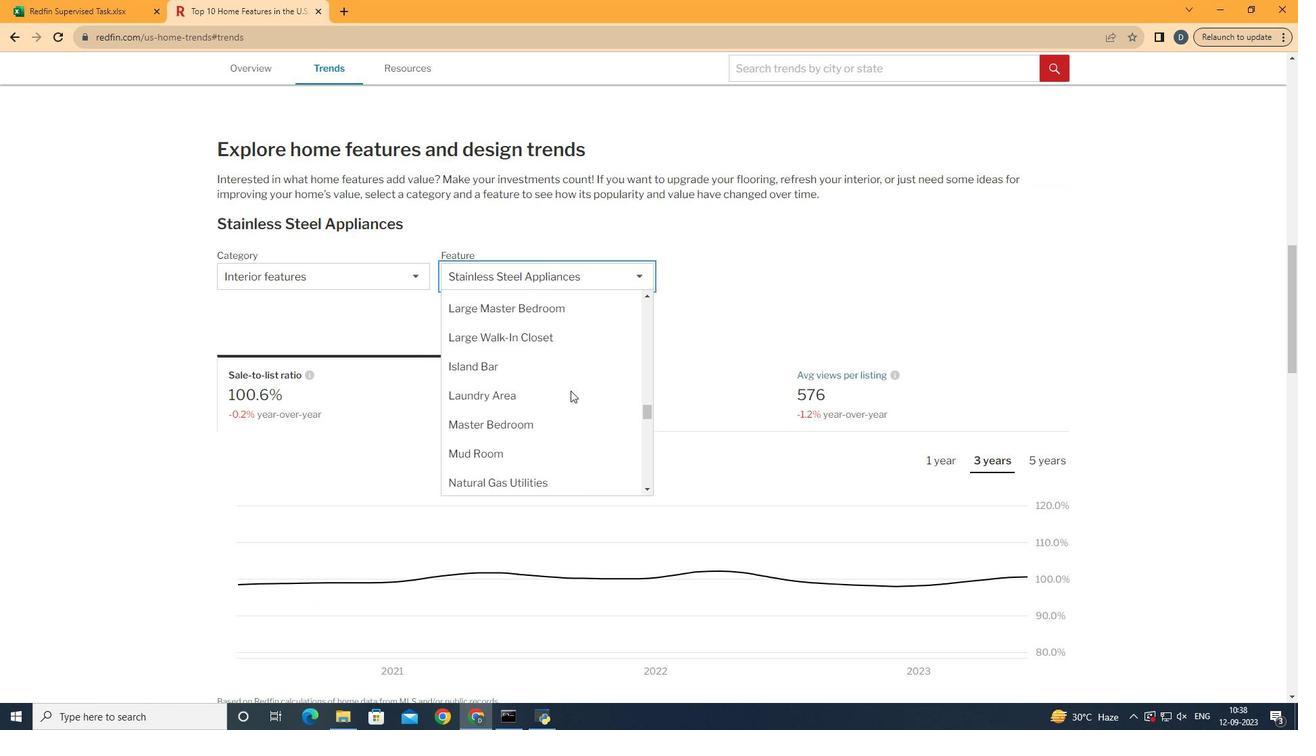 
Action: Mouse scrolled (570, 391) with delta (0, 0)
Screenshot: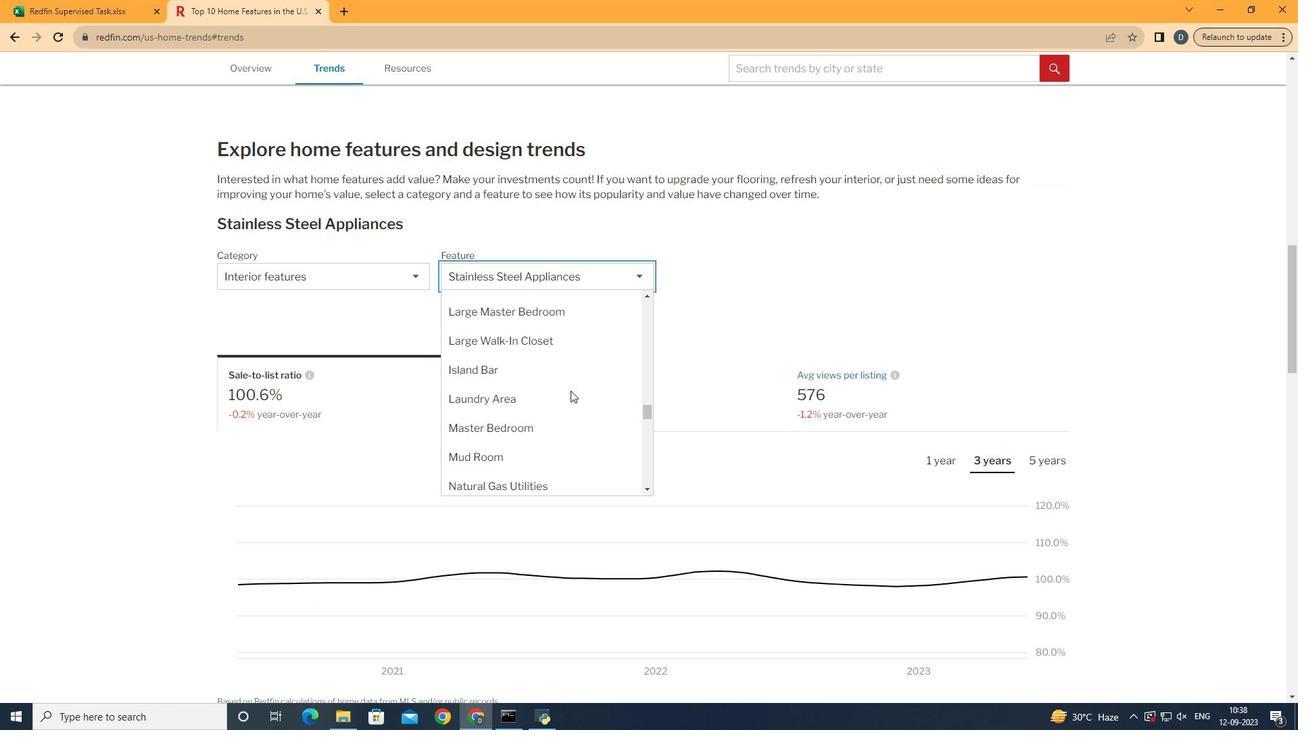 
Action: Mouse scrolled (570, 391) with delta (0, 0)
Screenshot: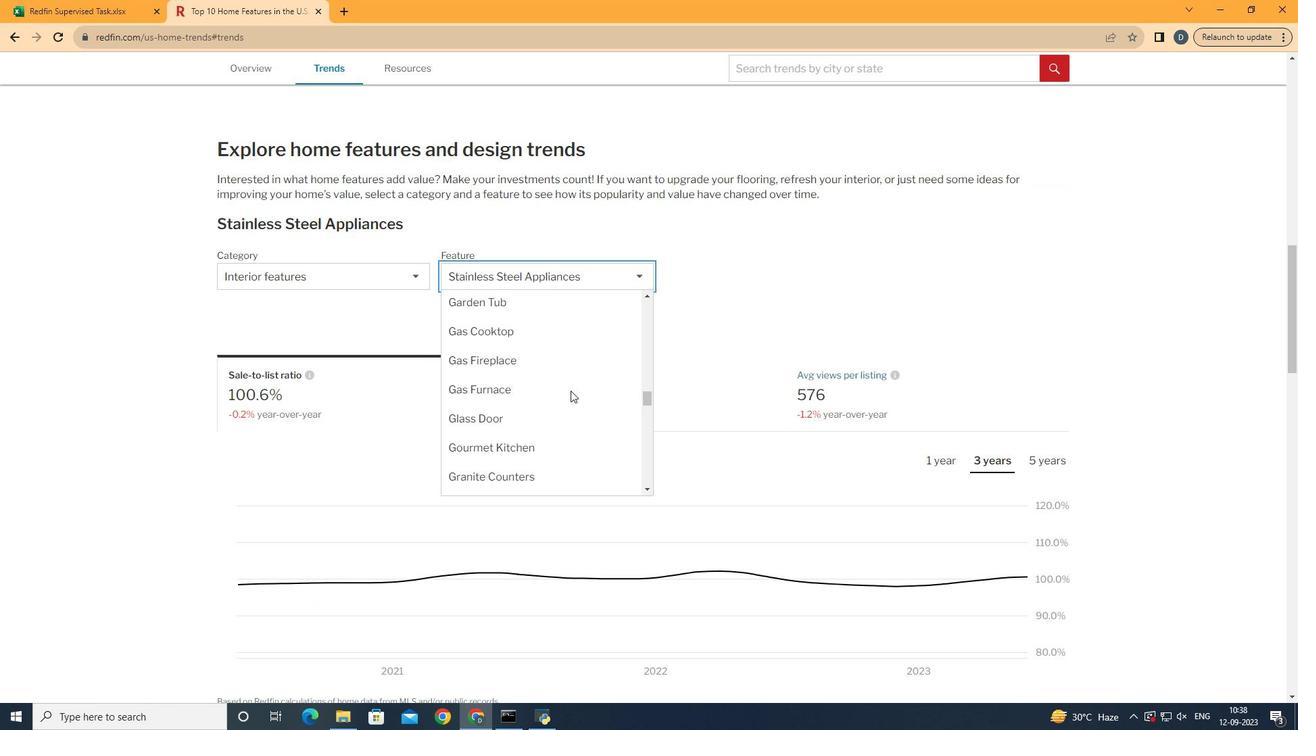 
Action: Mouse scrolled (570, 391) with delta (0, 0)
Screenshot: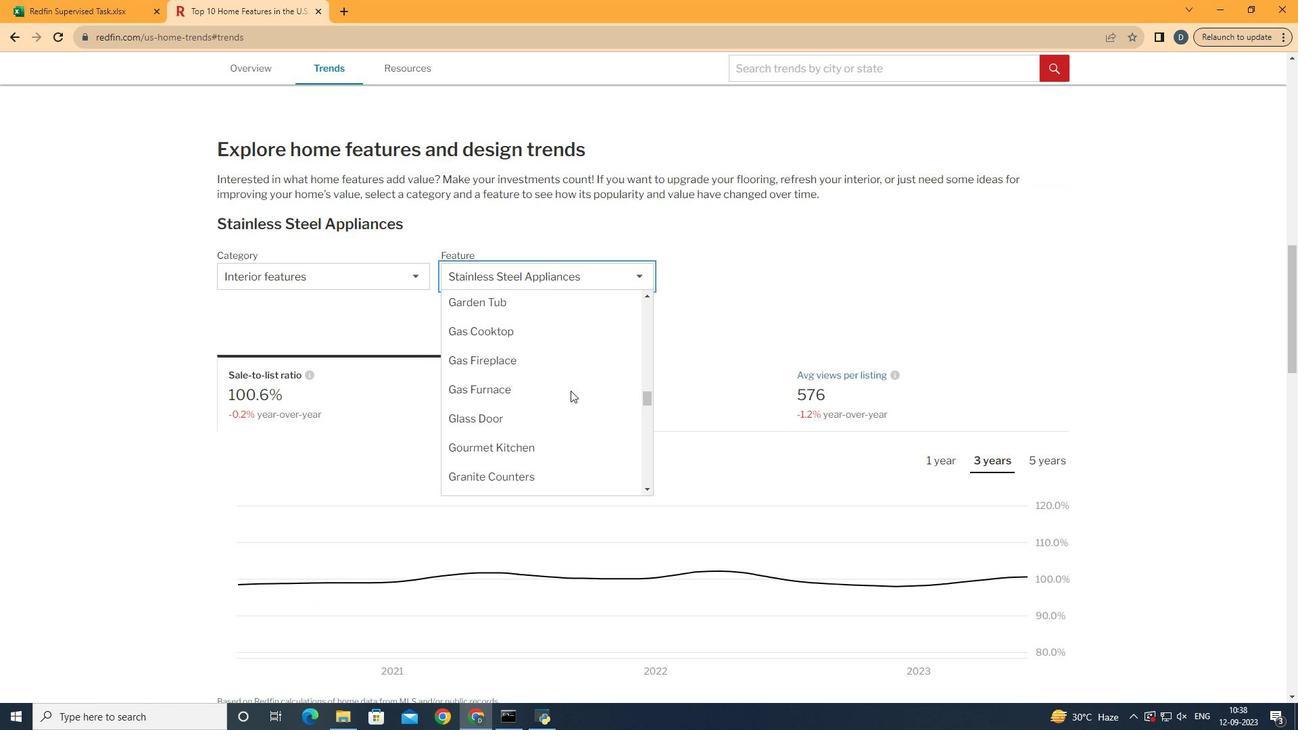 
Action: Mouse scrolled (570, 391) with delta (0, 0)
Screenshot: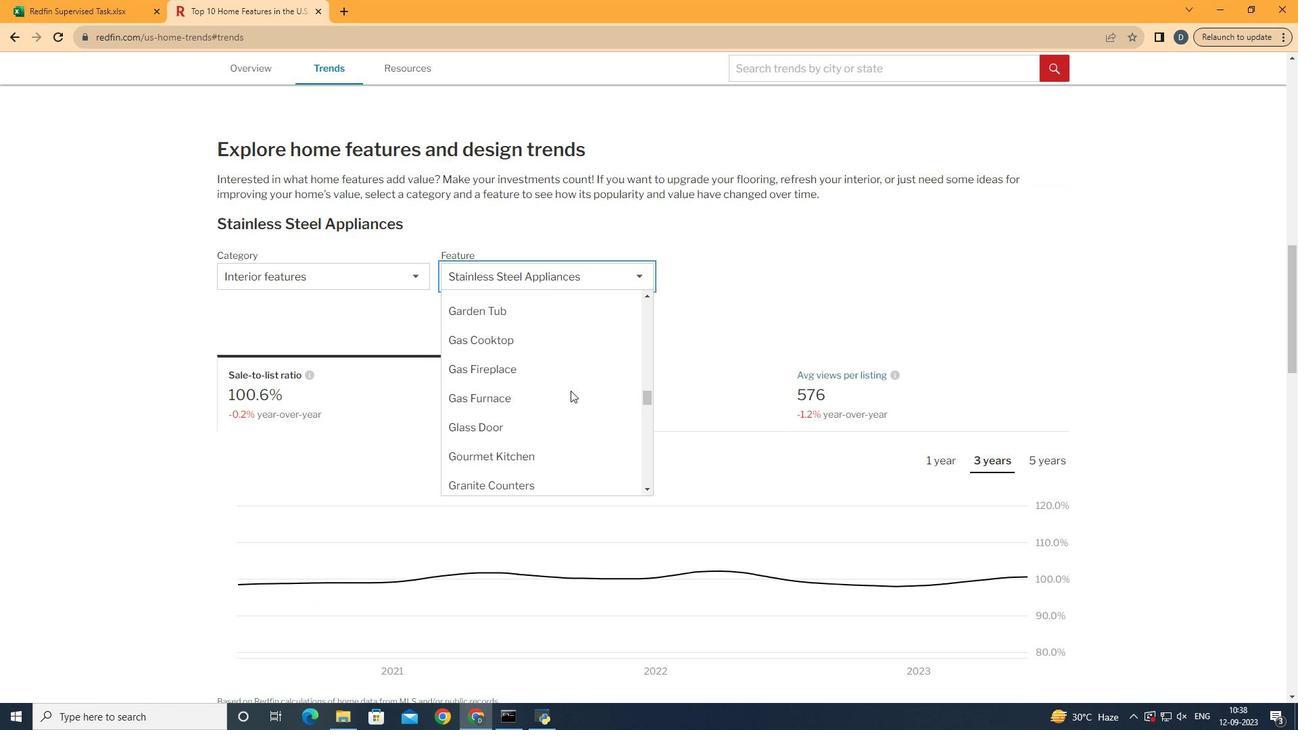 
Action: Mouse scrolled (570, 391) with delta (0, 0)
Screenshot: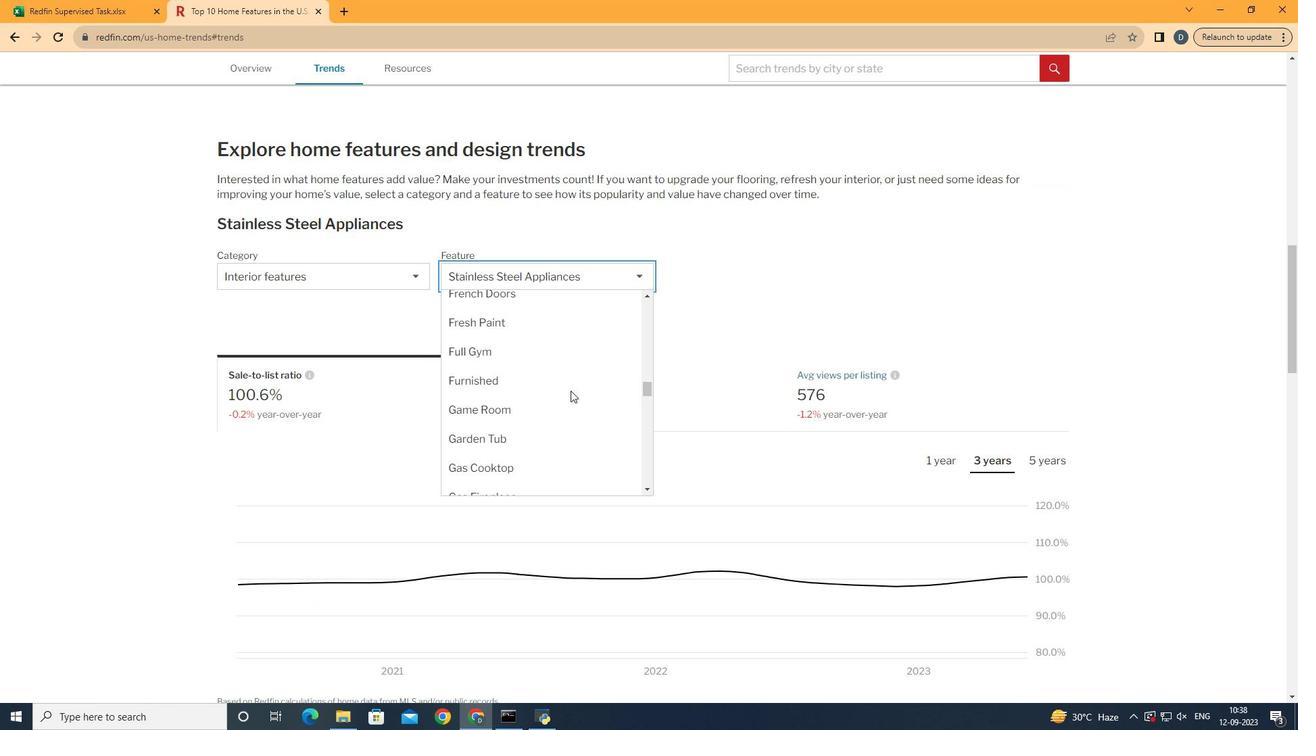 
Action: Mouse scrolled (570, 391) with delta (0, 0)
Screenshot: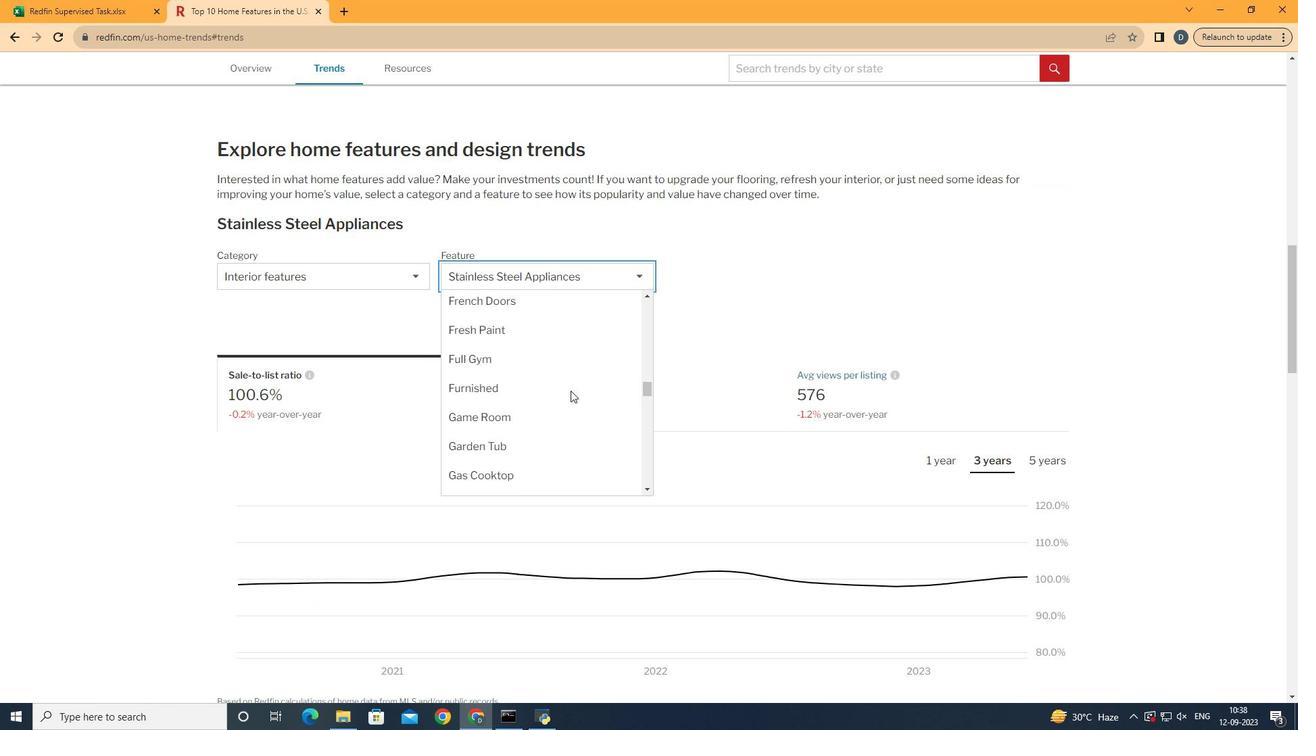 
Action: Mouse moved to (581, 323)
Screenshot: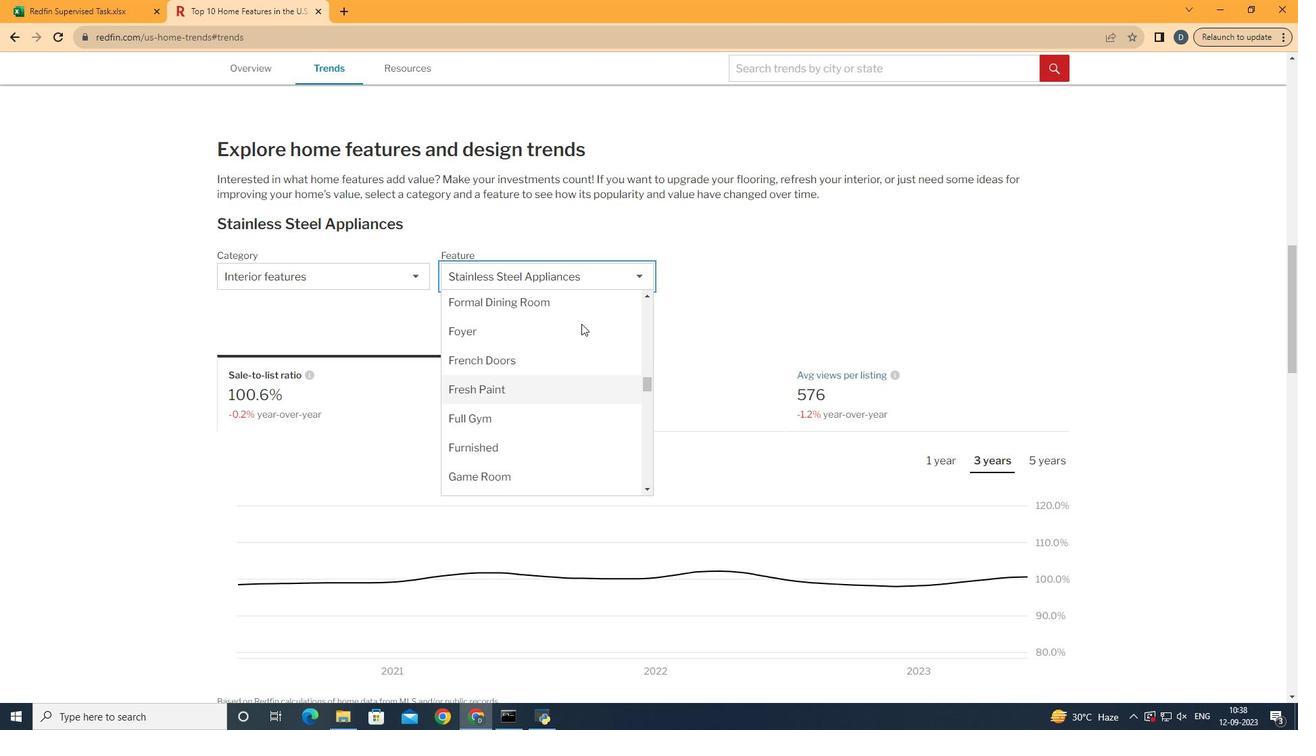 
Action: Mouse scrolled (581, 324) with delta (0, 0)
Screenshot: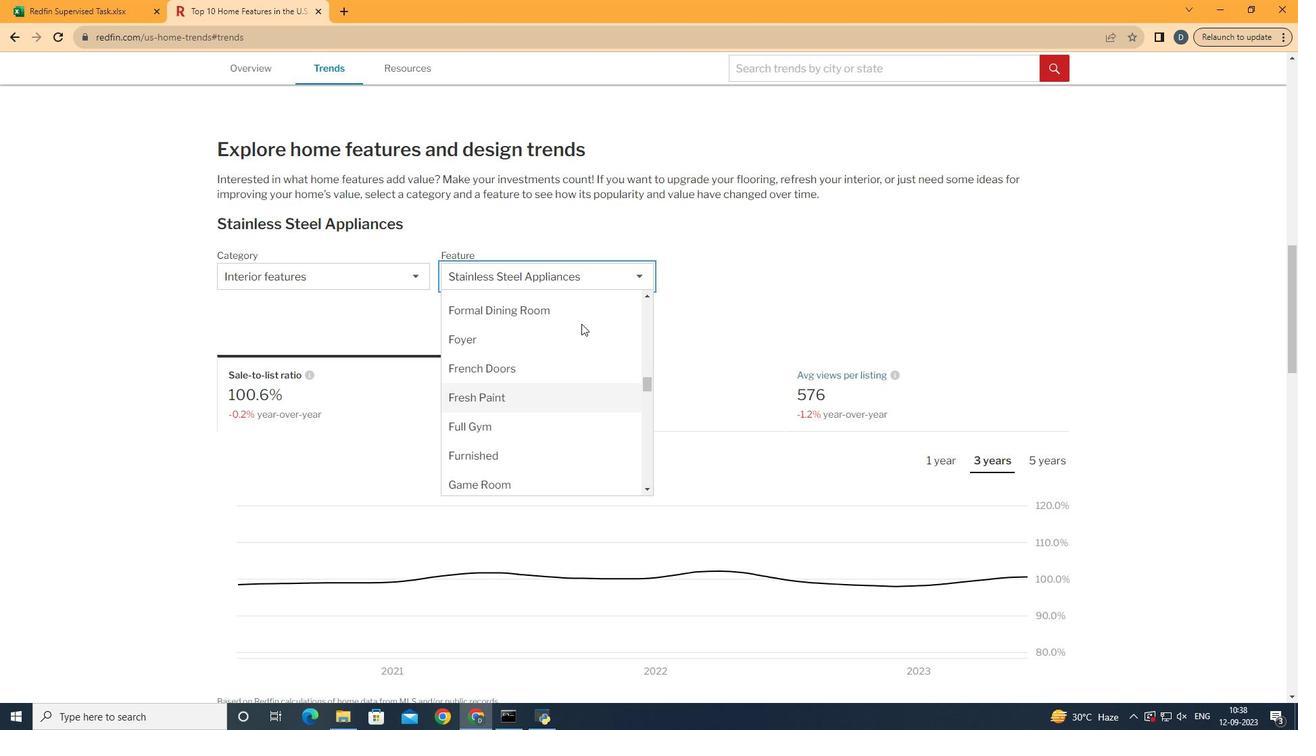 
Action: Mouse moved to (595, 301)
Screenshot: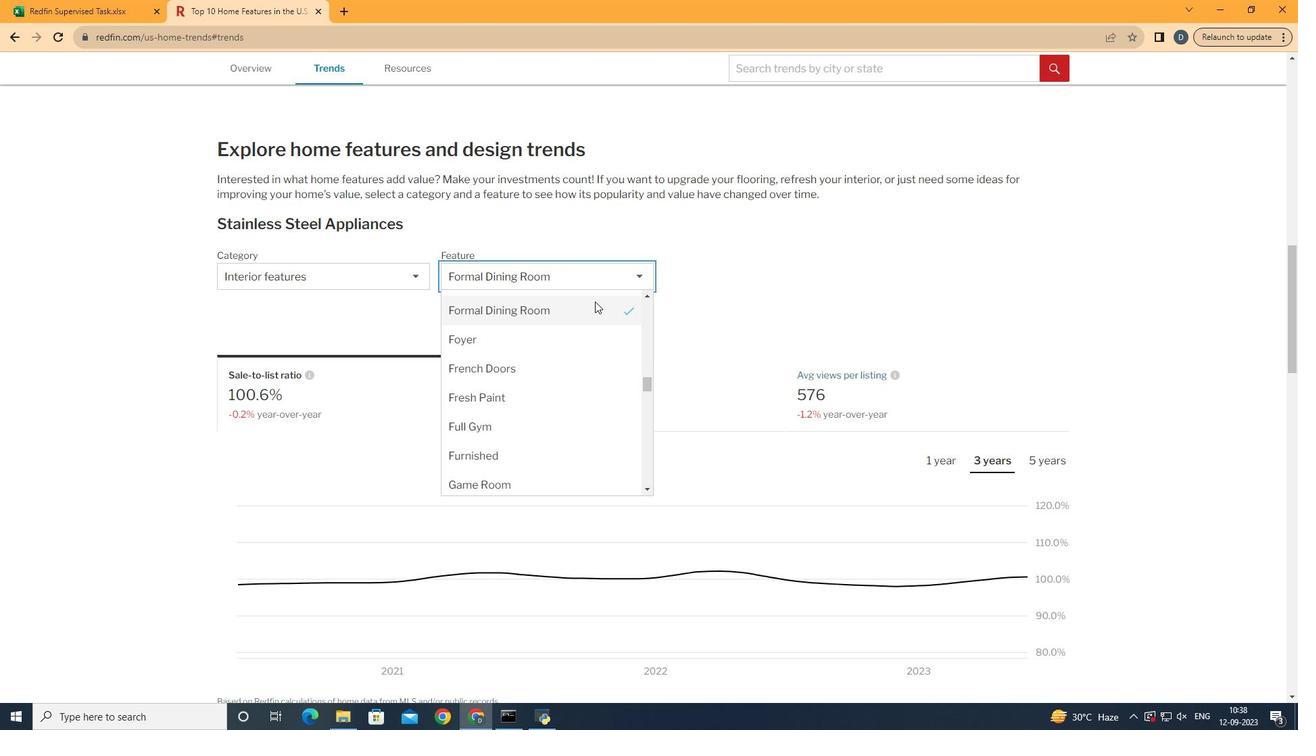 
Action: Mouse pressed left at (595, 301)
Screenshot: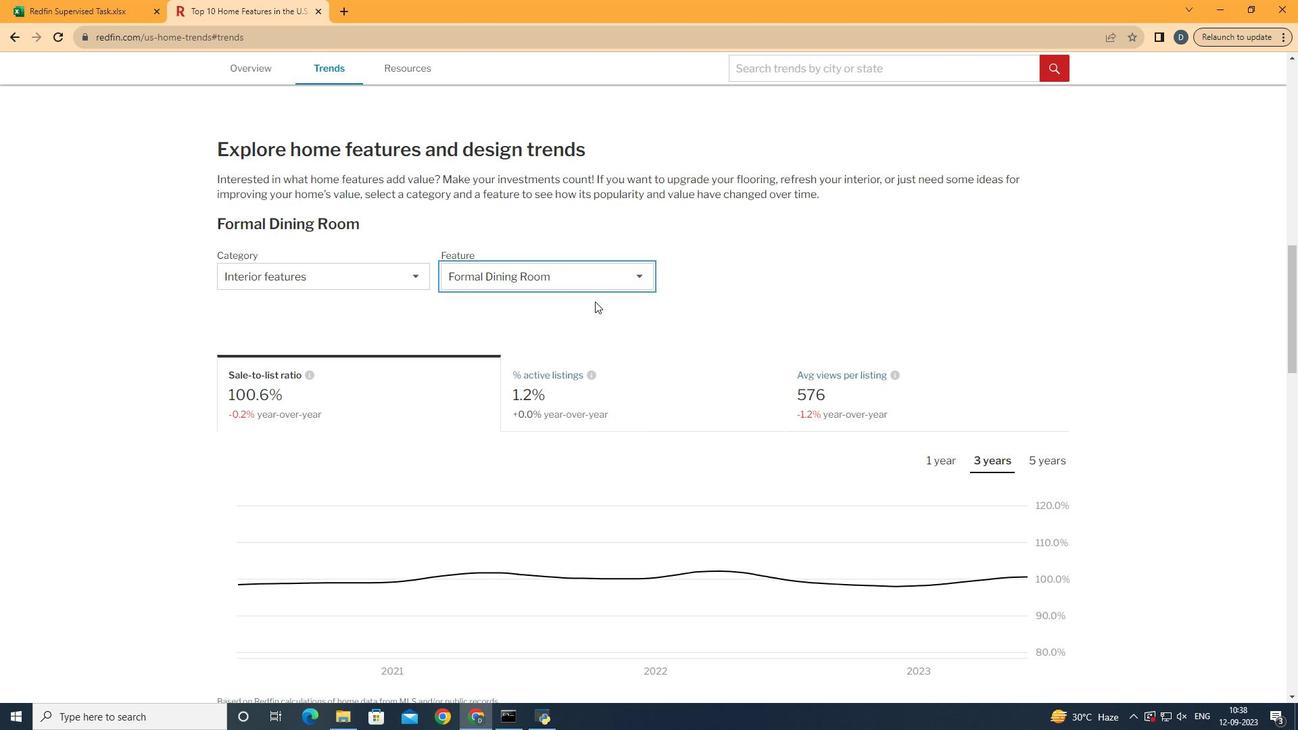 
Action: Mouse moved to (912, 400)
Screenshot: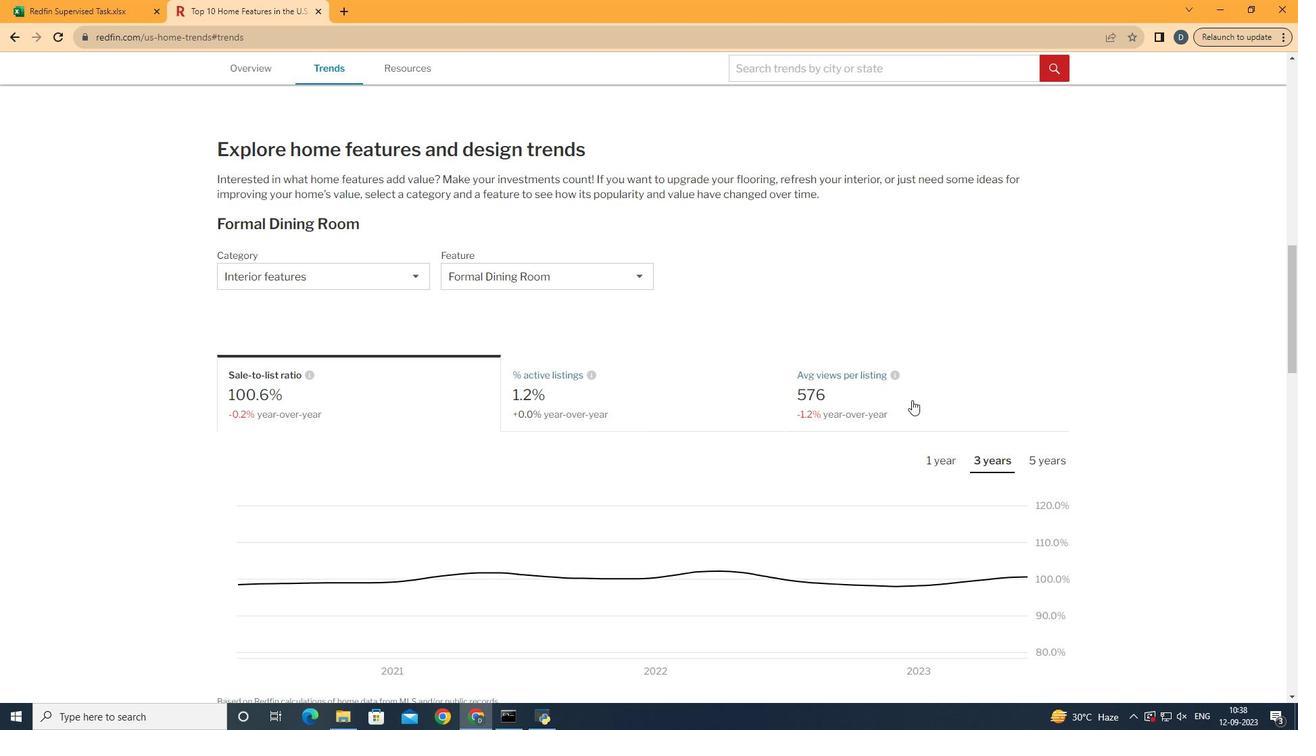 
Action: Mouse pressed left at (912, 400)
Screenshot: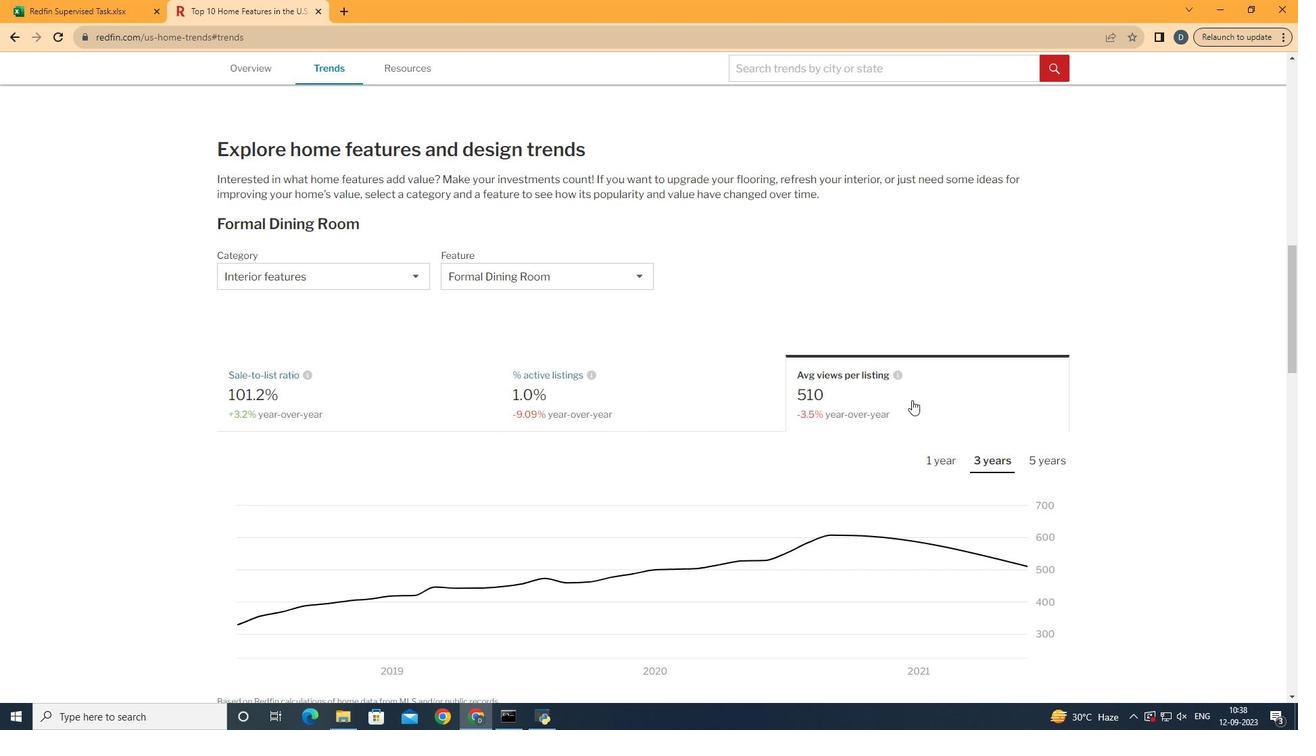 
Action: Mouse moved to (989, 467)
Screenshot: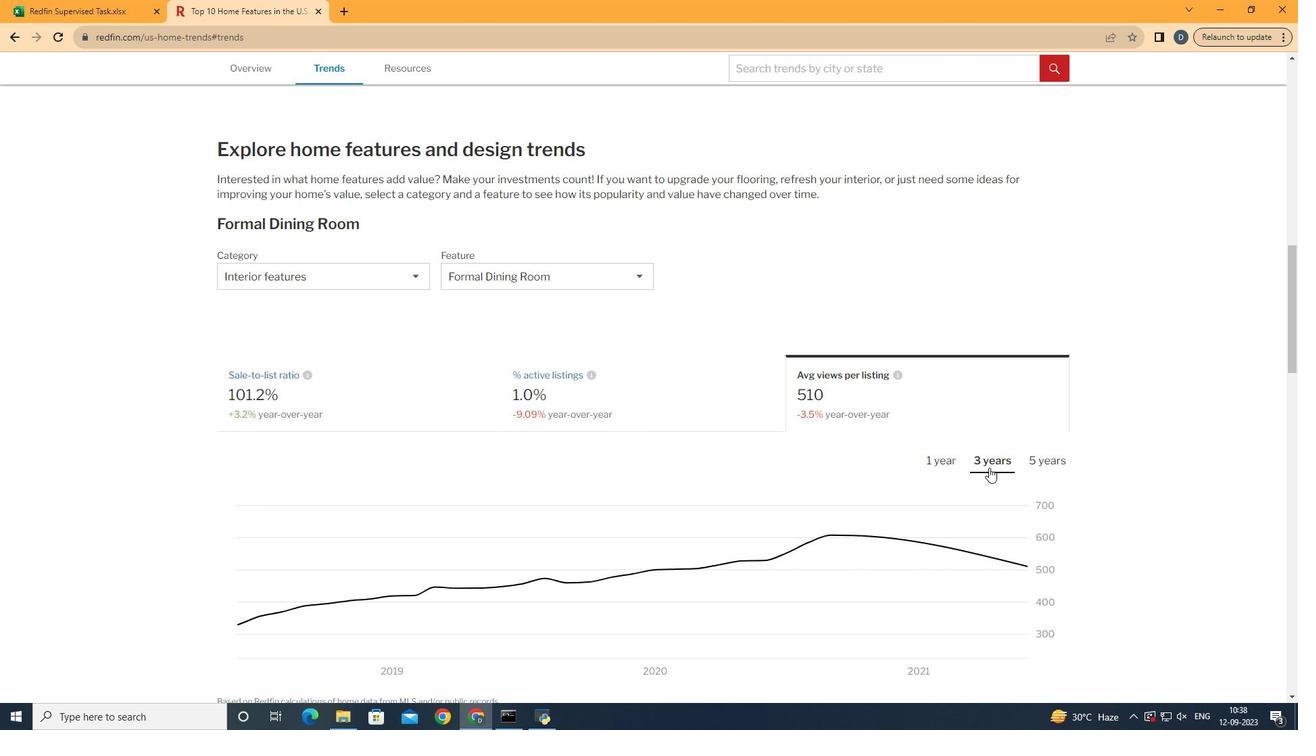 
Action: Mouse pressed left at (989, 467)
Screenshot: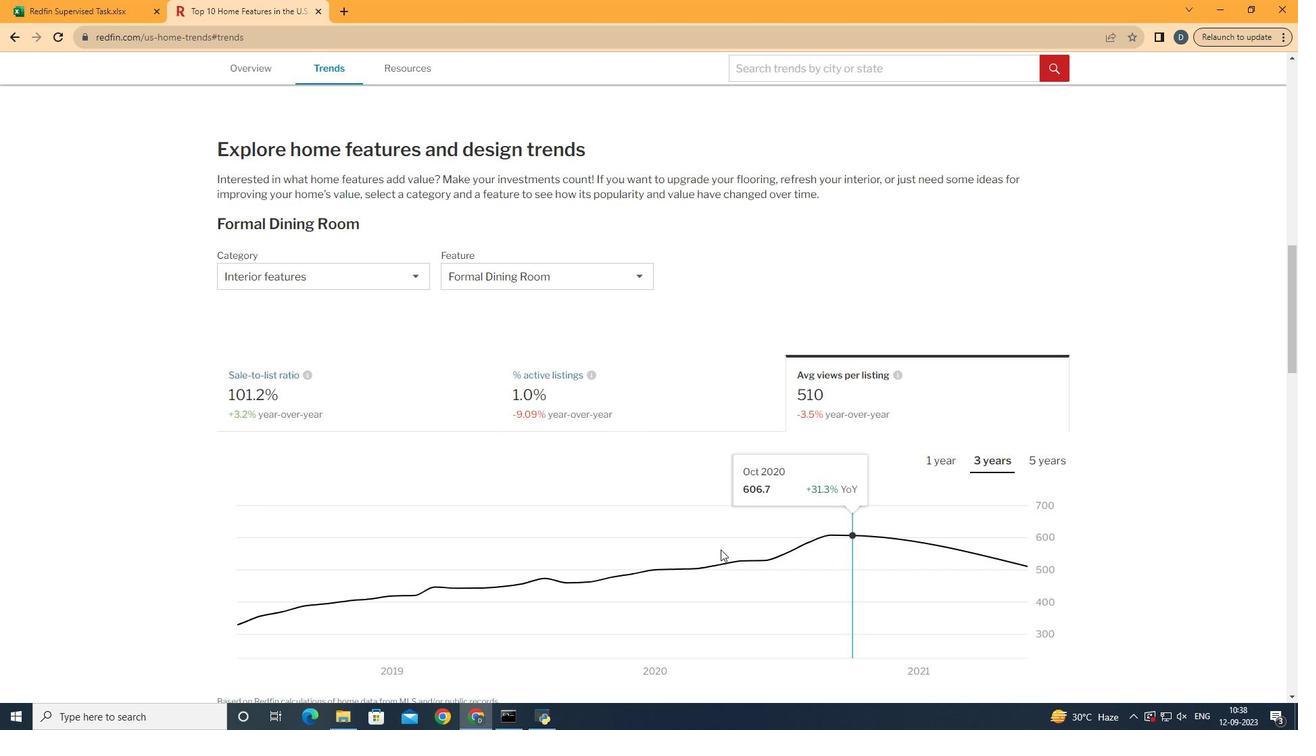 
Action: Mouse moved to (292, 576)
Screenshot: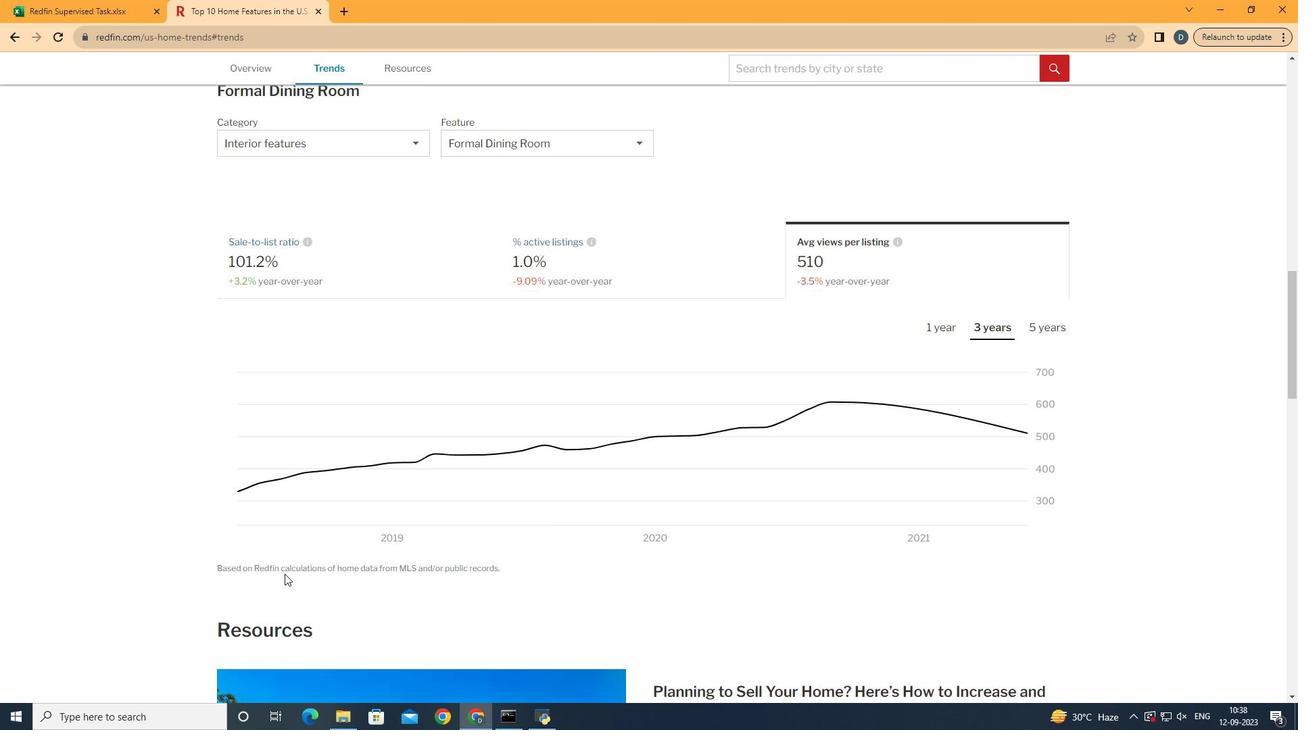 
Action: Mouse scrolled (292, 575) with delta (0, 0)
Screenshot: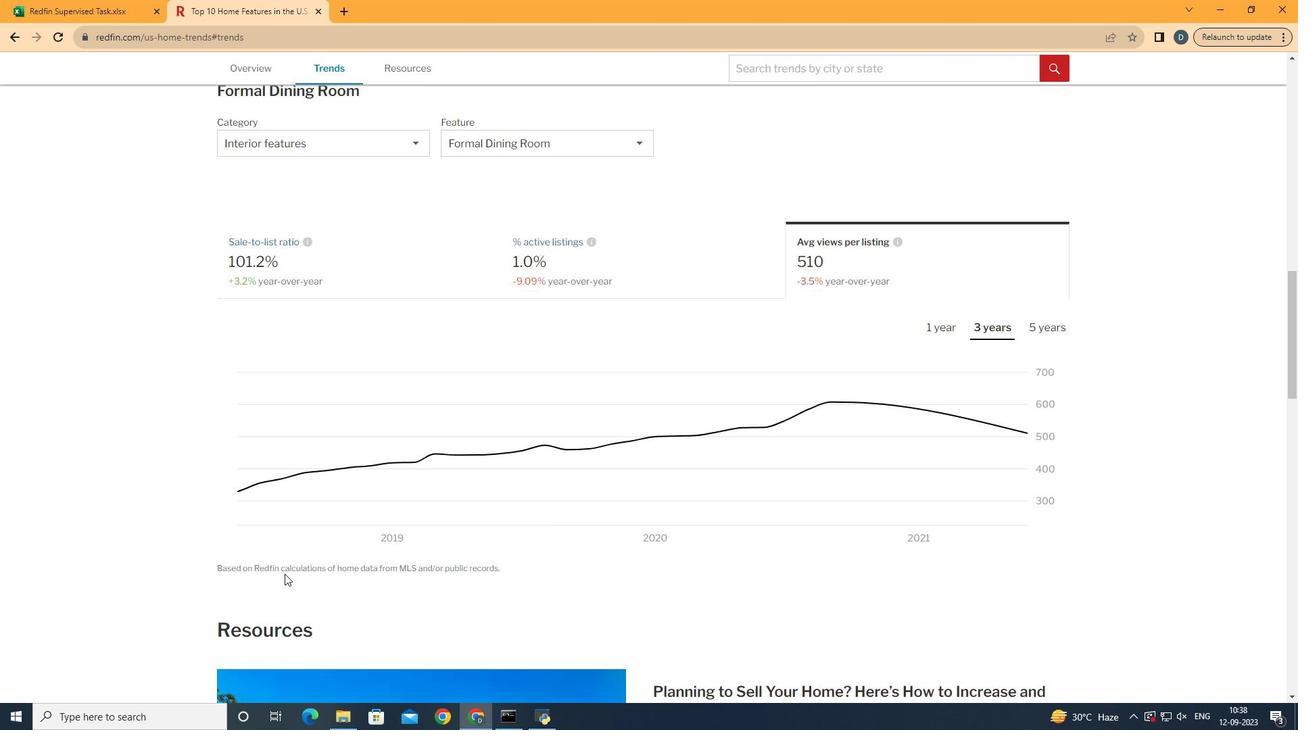 
Action: Mouse scrolled (292, 575) with delta (0, 0)
Screenshot: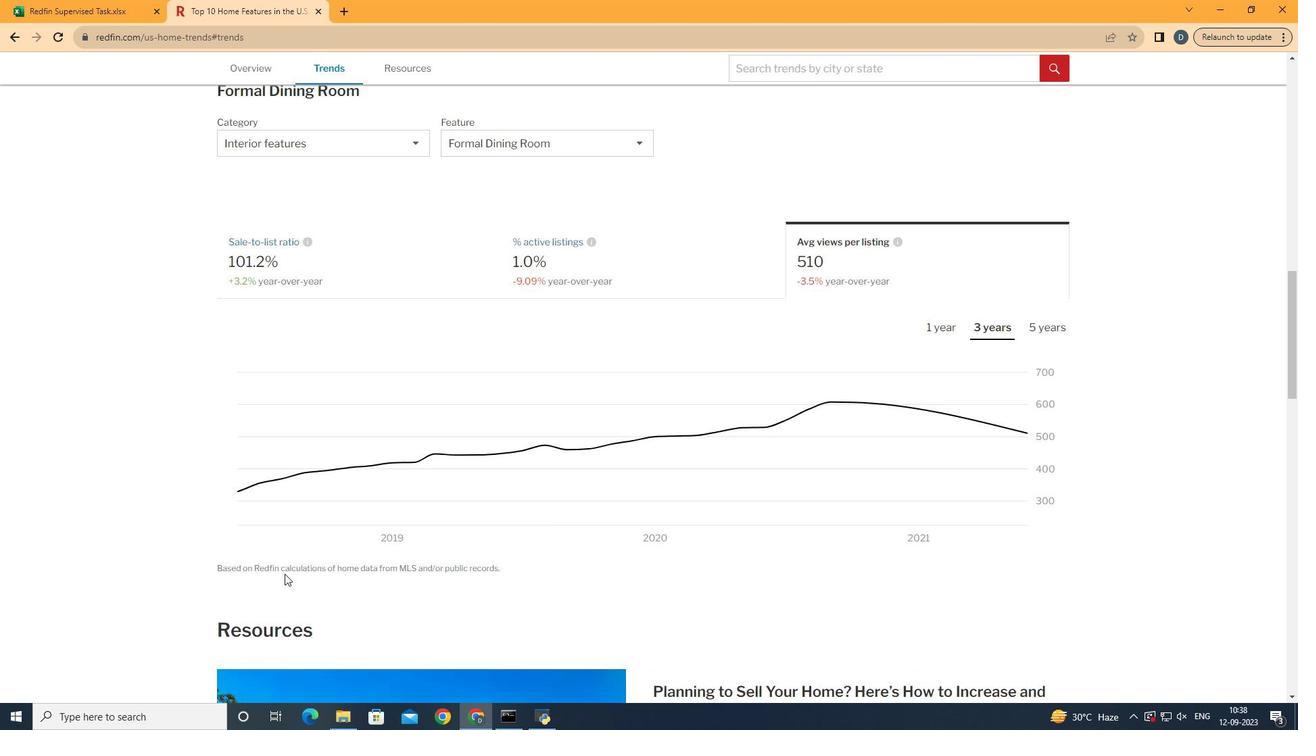 
Action: Mouse moved to (1019, 451)
Screenshot: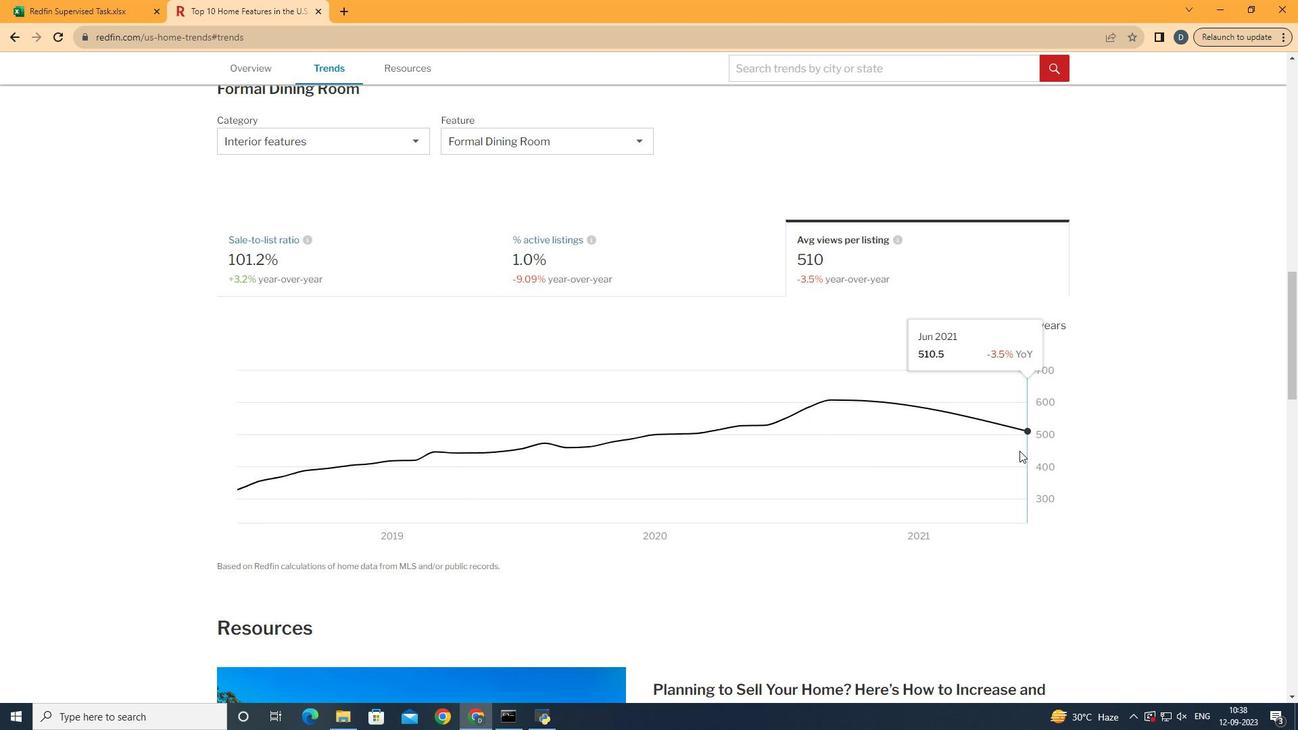 
